 Task: Find a guest house in Bail Hongal, India for 7 guests from 10th to 15th July, with a price range of ₹10,000 to ₹15,000, 4 bedrooms, 7 beds, 4 bathrooms, and amenities including Wifi, Free parking, Gym, and Breakfast.
Action: Mouse moved to (413, 101)
Screenshot: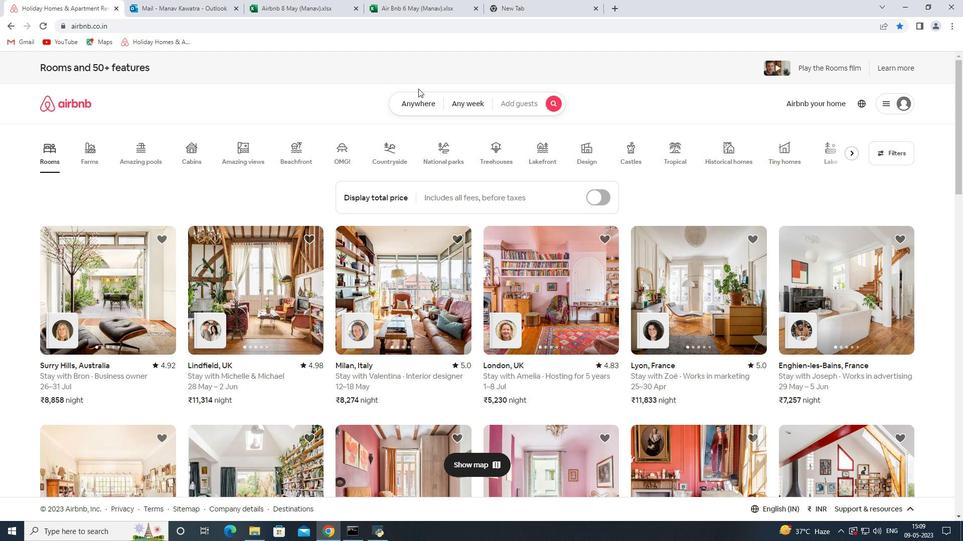 
Action: Mouse pressed left at (413, 101)
Screenshot: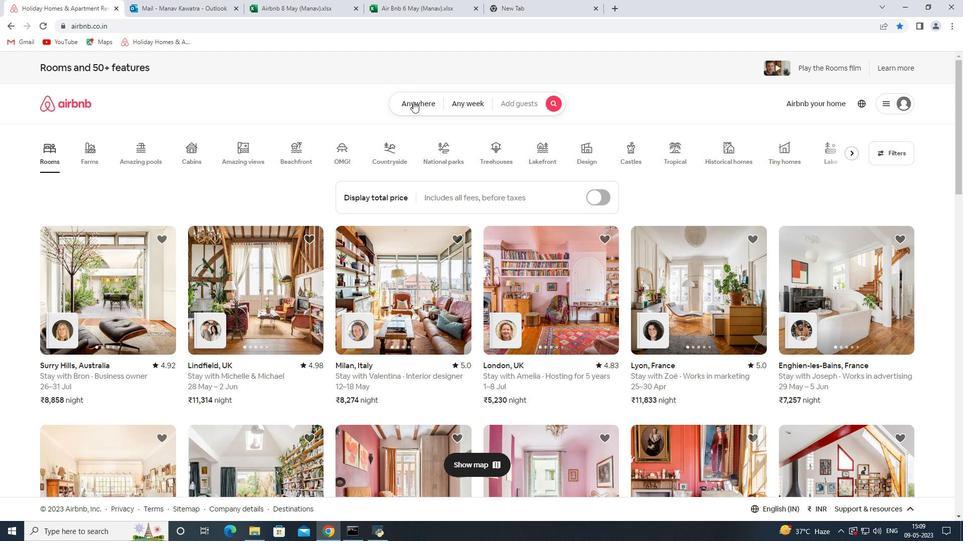 
Action: Mouse moved to (358, 146)
Screenshot: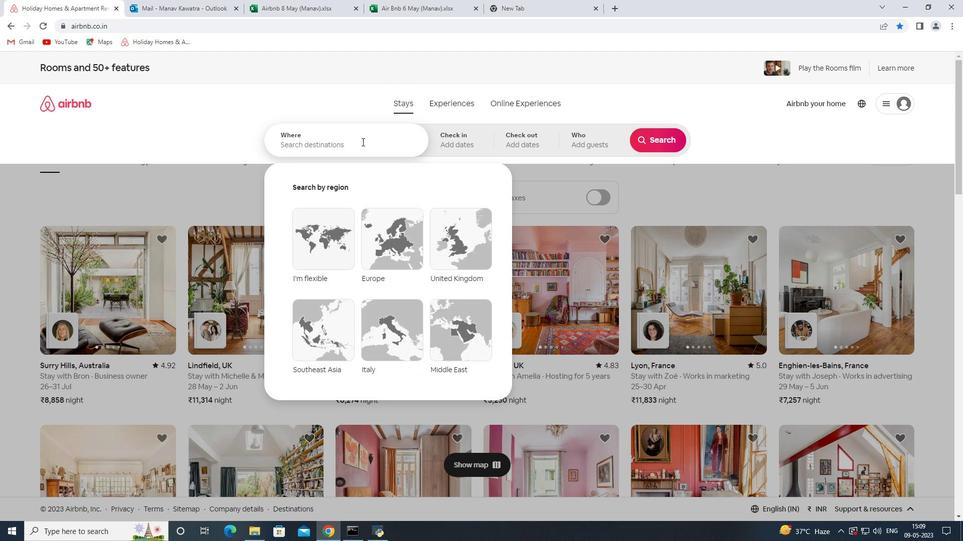 
Action: Mouse pressed left at (358, 146)
Screenshot: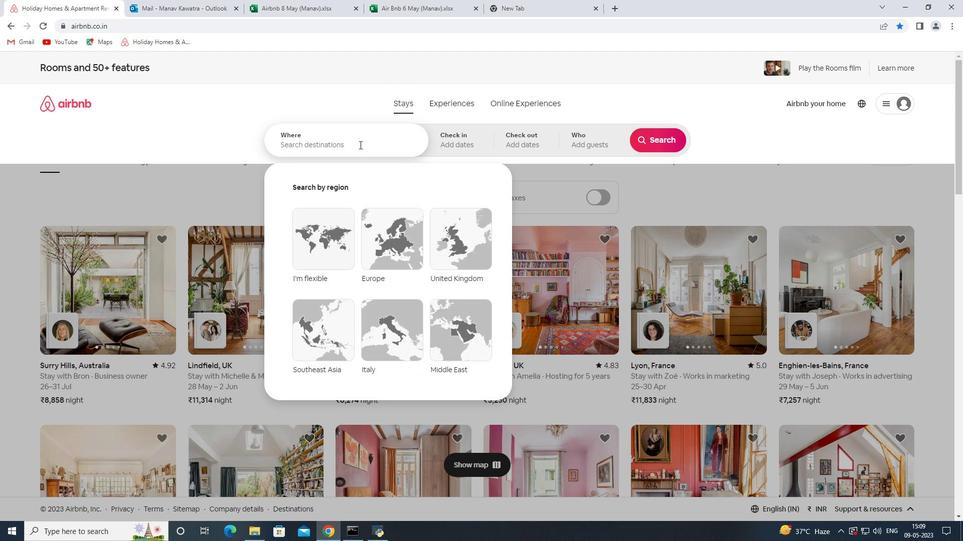 
Action: Mouse moved to (359, 147)
Screenshot: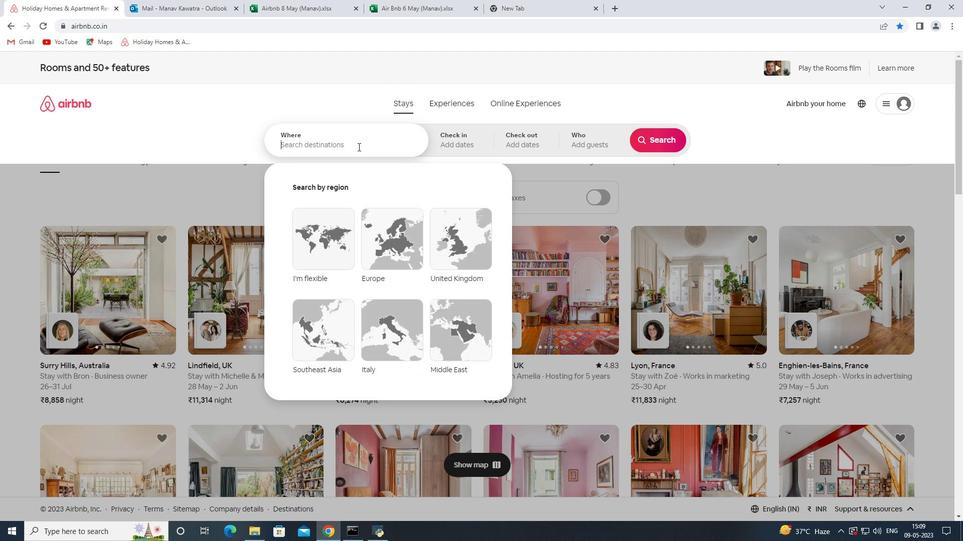 
Action: Key pressed <Key.shift><Key.shift><Key.shift><Key.shift><Key.shift><Key.shift><Key.shift><Key.shift><Key.shift><Key.shift><Key.shift><Key.shift>Bail<Key.space><Key.shift>Hongal<Key.space><Key.shift>India<Key.space><Key.enter>
Screenshot: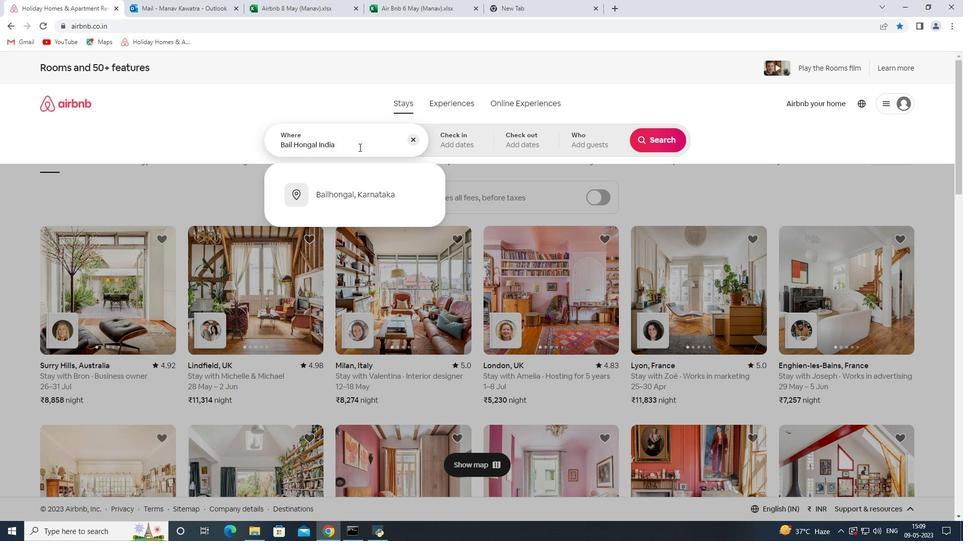 
Action: Mouse moved to (645, 220)
Screenshot: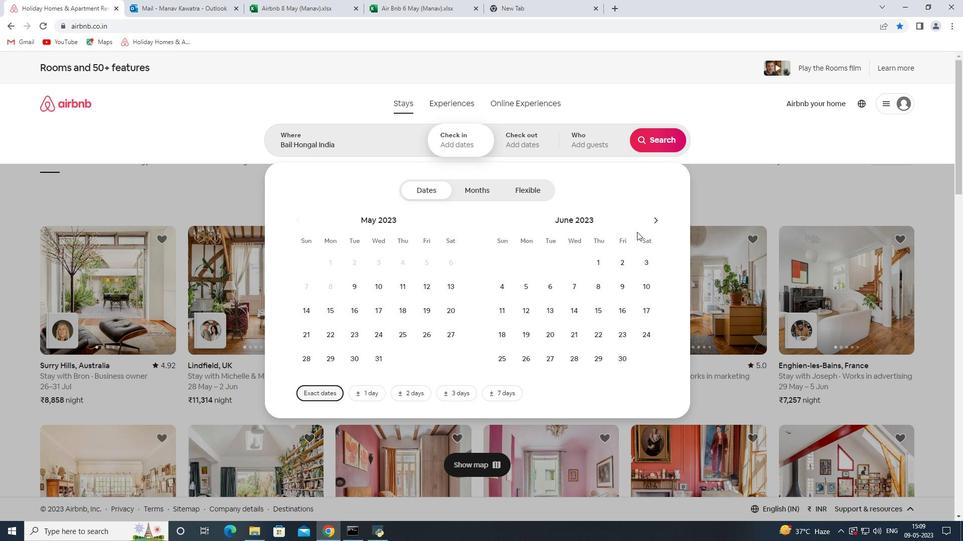 
Action: Mouse pressed left at (645, 220)
Screenshot: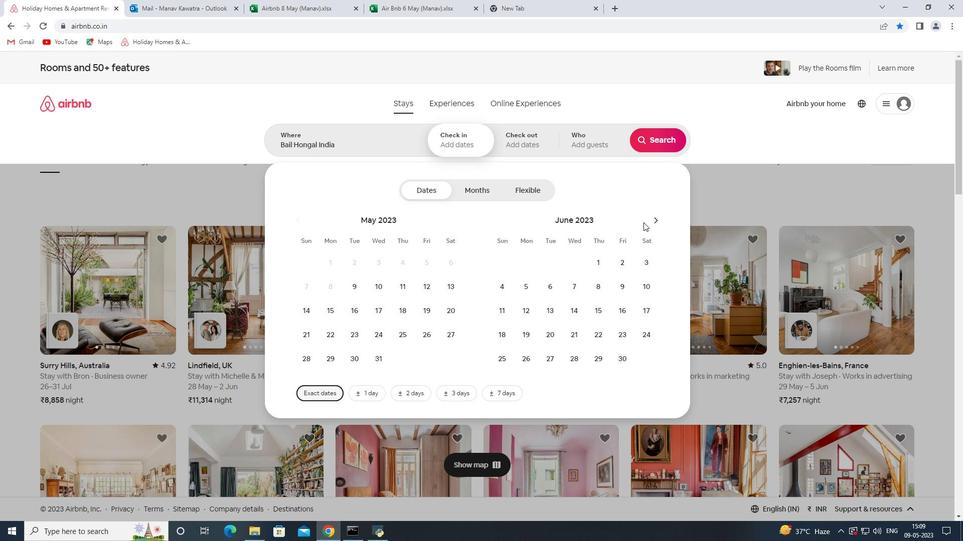 
Action: Mouse moved to (646, 220)
Screenshot: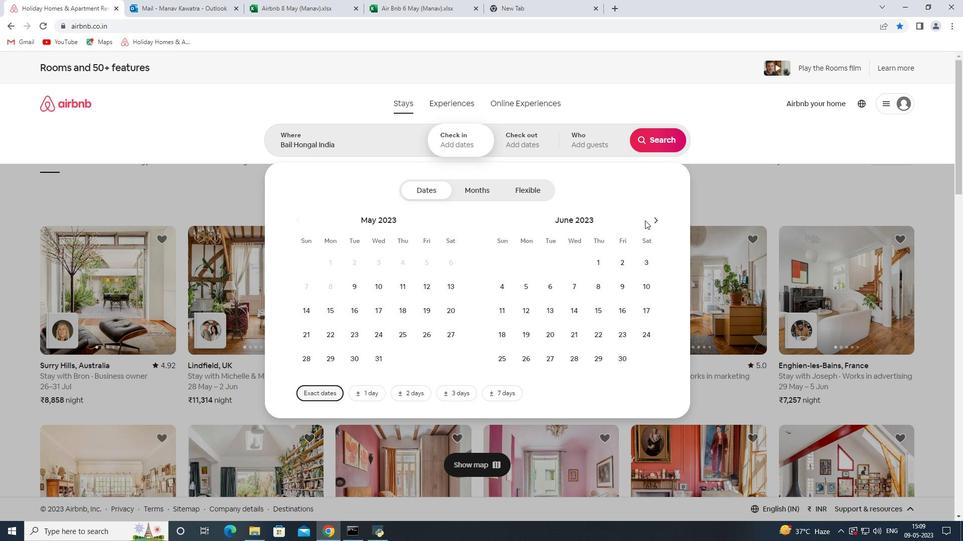 
Action: Mouse pressed left at (646, 220)
Screenshot: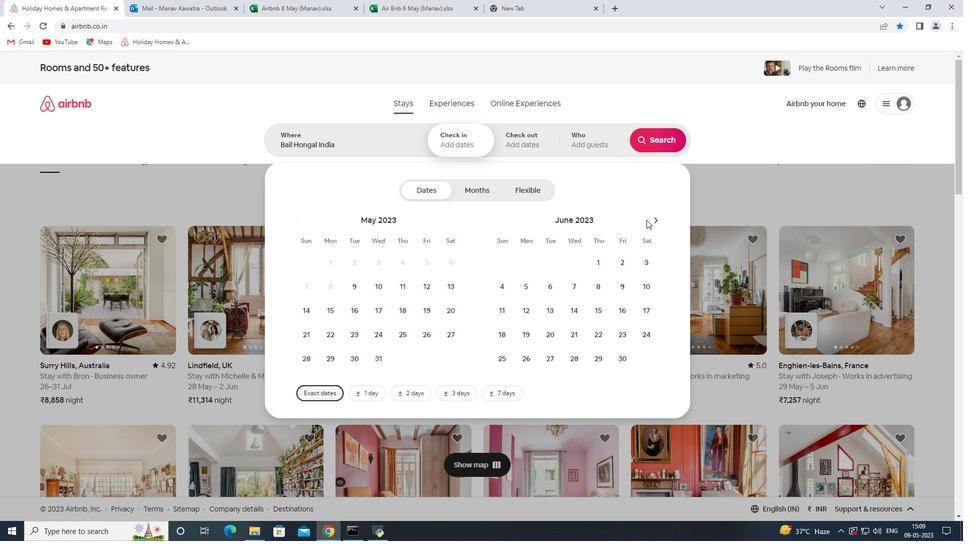 
Action: Mouse moved to (656, 219)
Screenshot: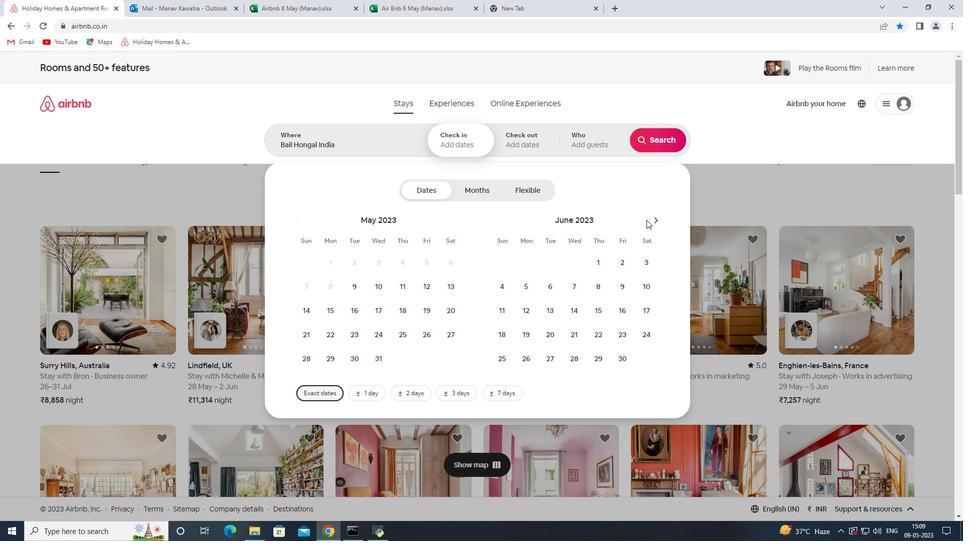 
Action: Mouse pressed left at (656, 219)
Screenshot: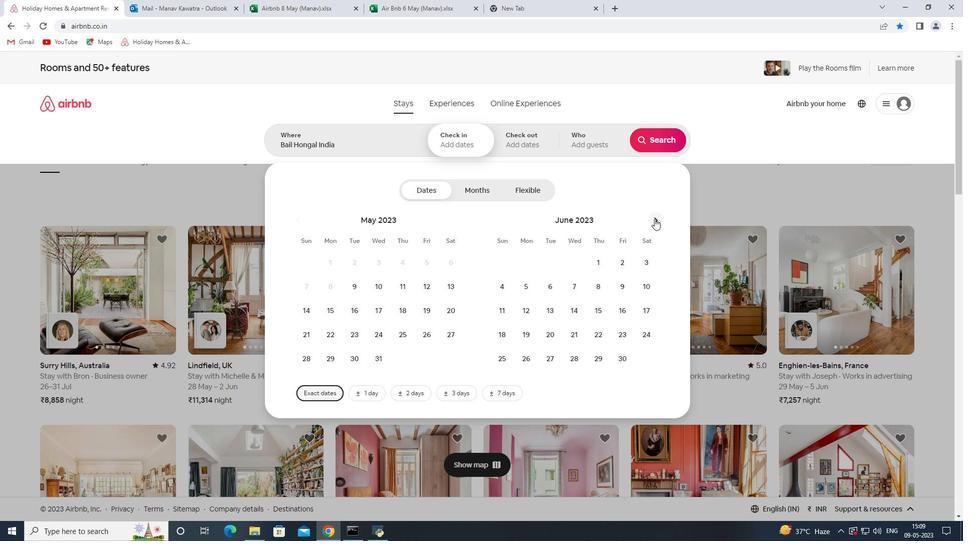 
Action: Mouse moved to (525, 312)
Screenshot: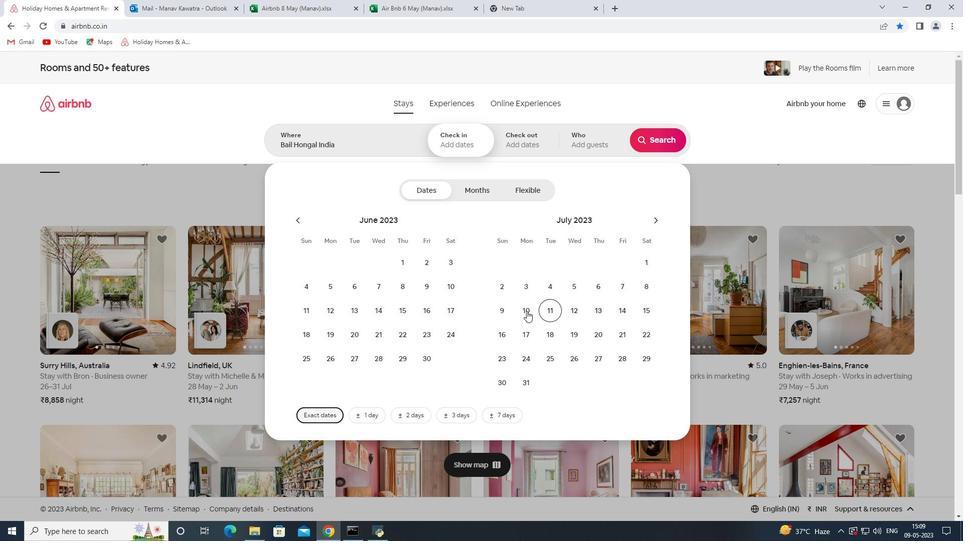 
Action: Mouse pressed left at (525, 312)
Screenshot: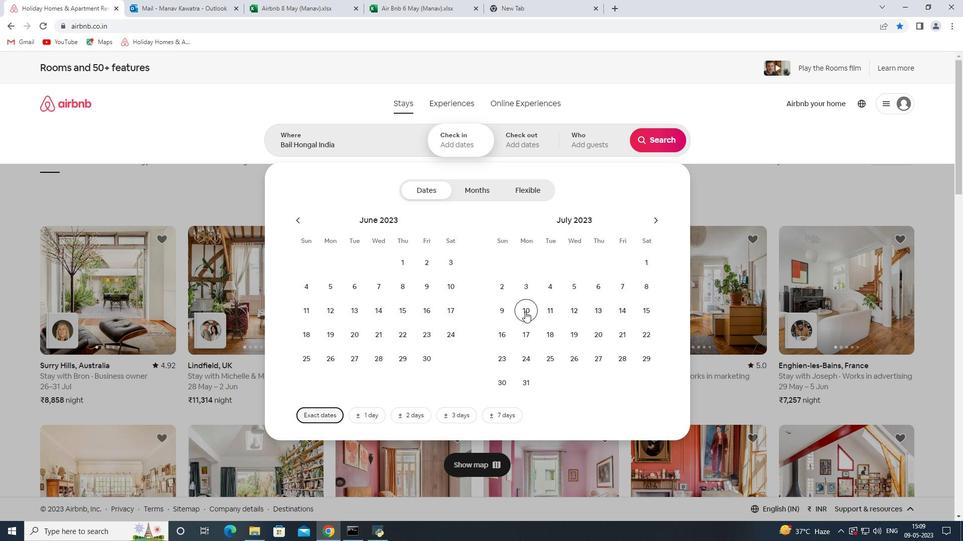
Action: Mouse moved to (645, 310)
Screenshot: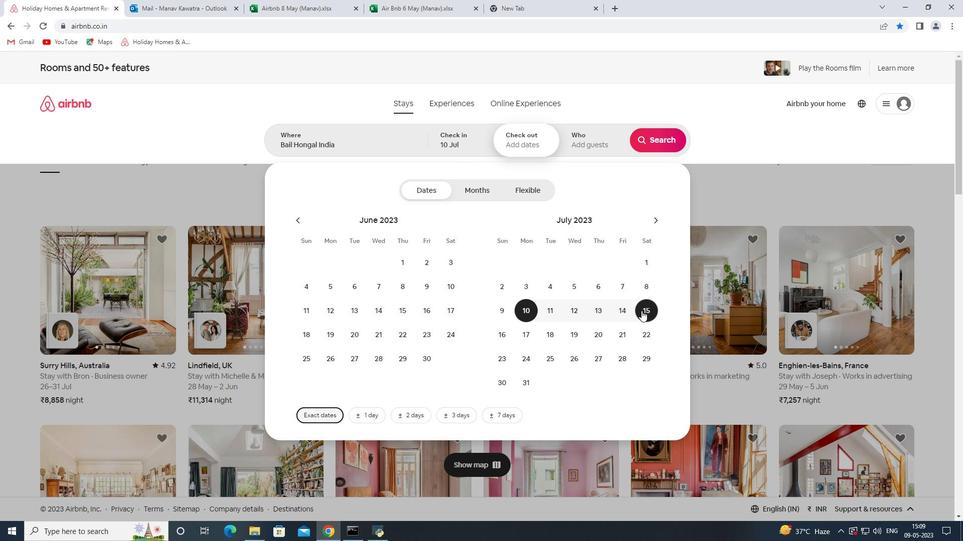 
Action: Mouse pressed left at (645, 310)
Screenshot: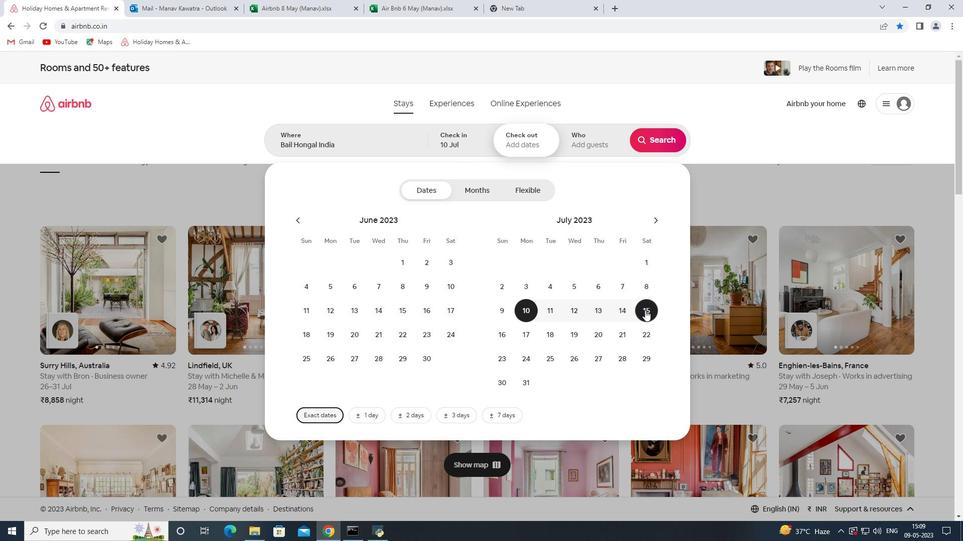 
Action: Mouse moved to (593, 151)
Screenshot: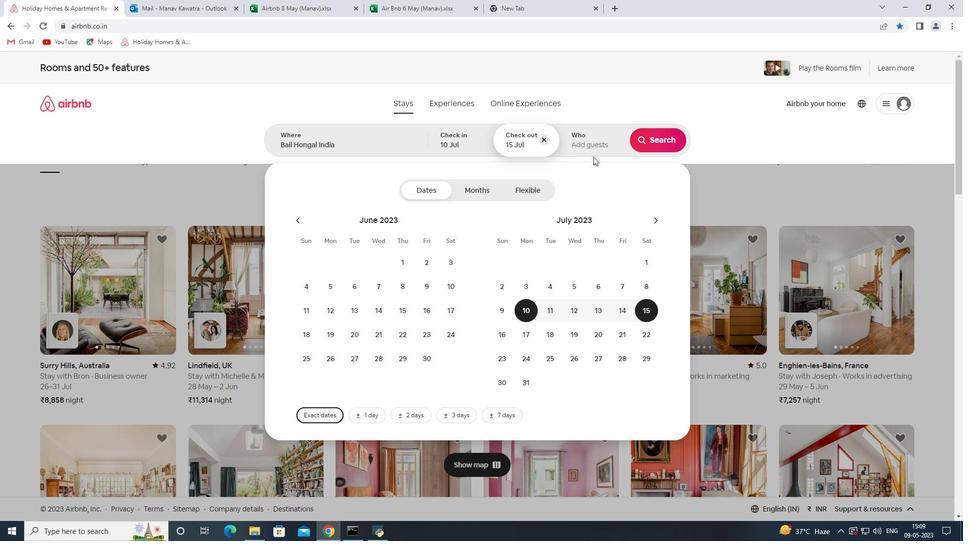 
Action: Mouse pressed left at (593, 151)
Screenshot: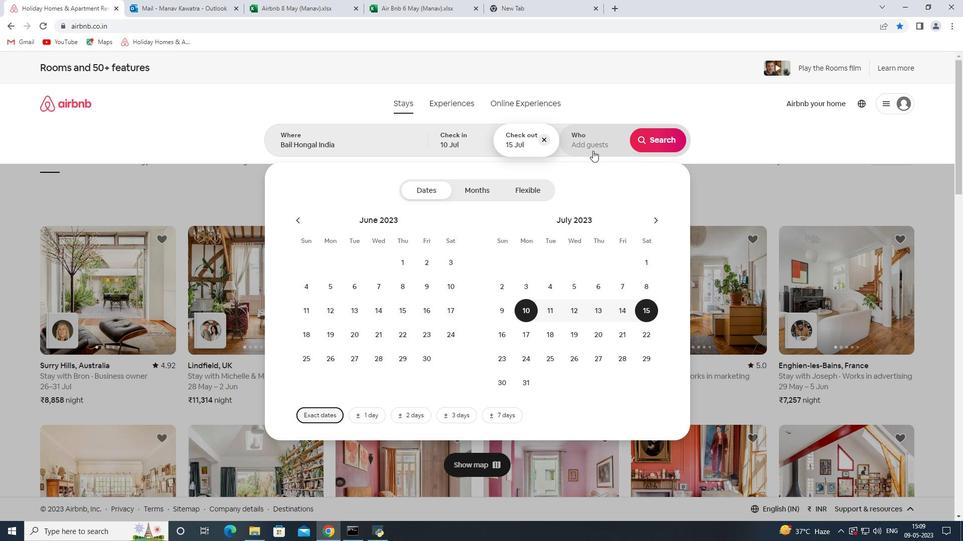
Action: Mouse moved to (663, 194)
Screenshot: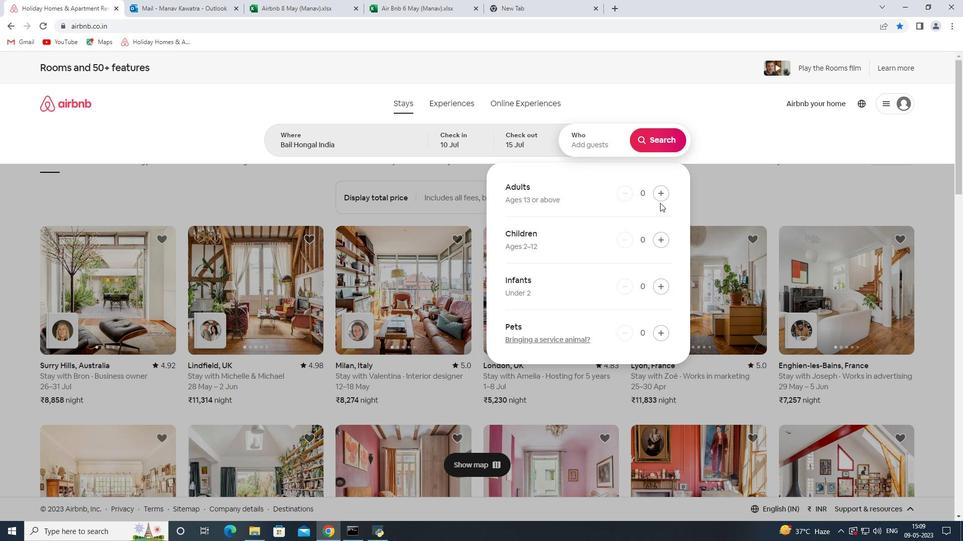 
Action: Mouse pressed left at (663, 194)
Screenshot: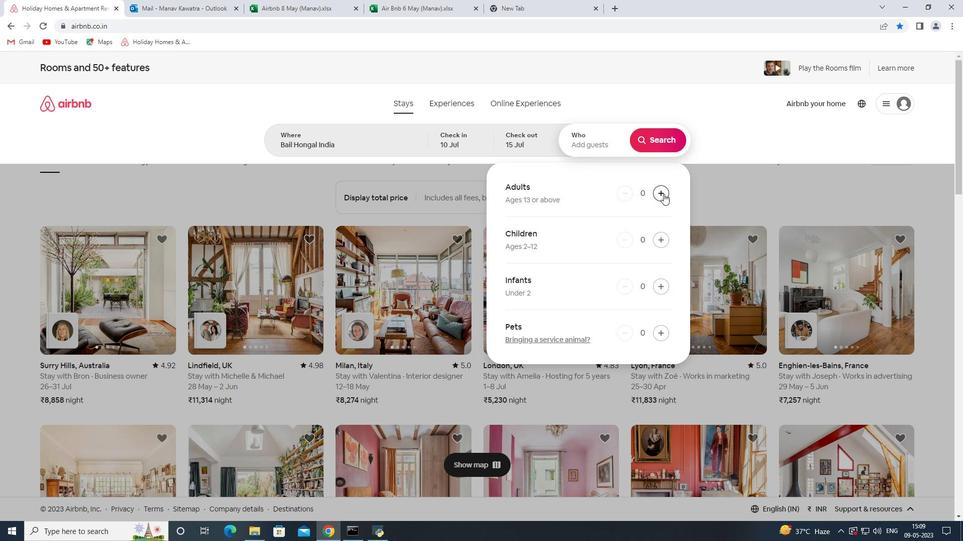 
Action: Mouse moved to (663, 192)
Screenshot: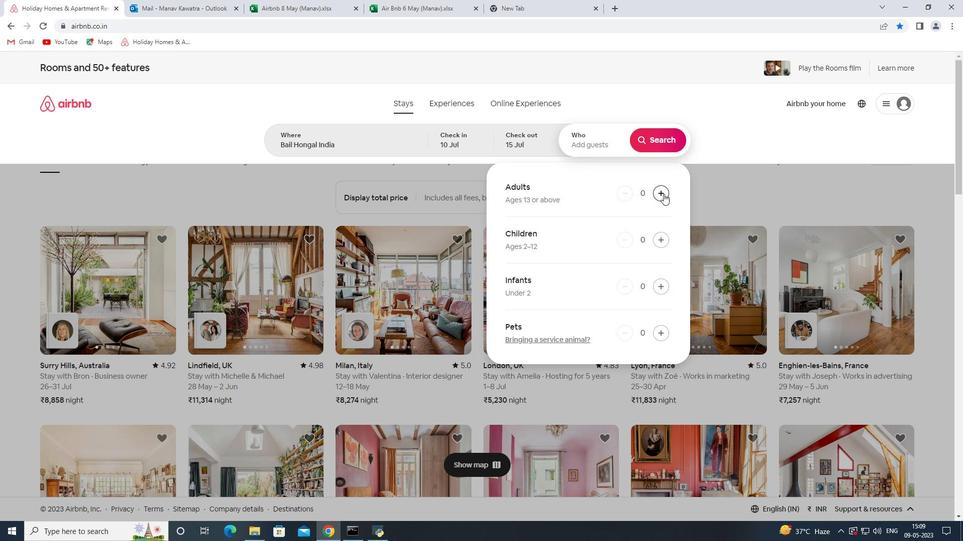 
Action: Mouse pressed left at (663, 192)
Screenshot: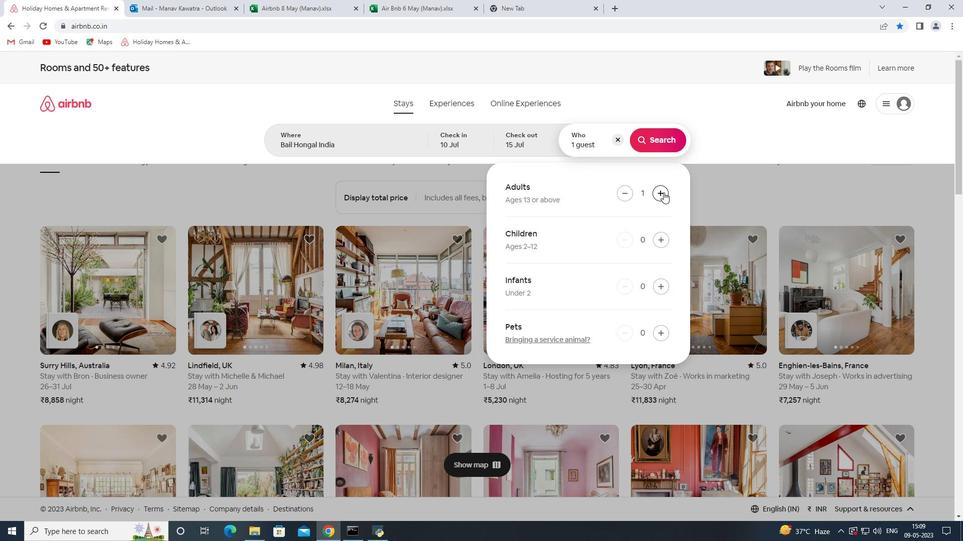 
Action: Mouse pressed left at (663, 192)
Screenshot: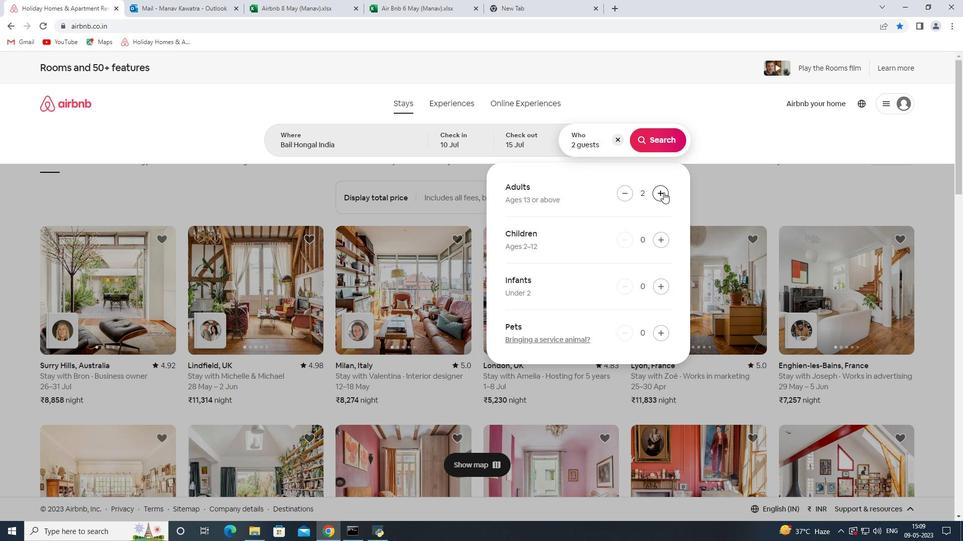 
Action: Mouse pressed left at (663, 192)
Screenshot: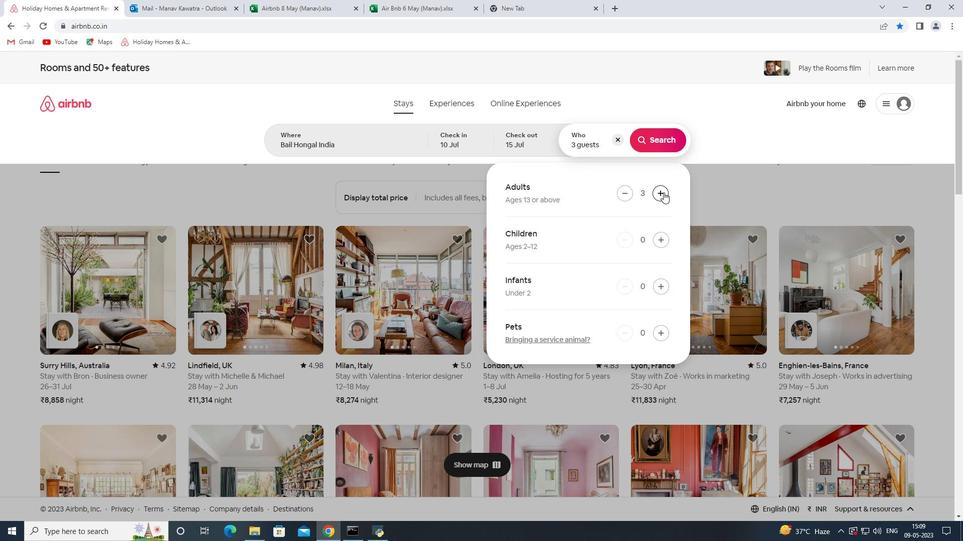 
Action: Mouse pressed left at (663, 192)
Screenshot: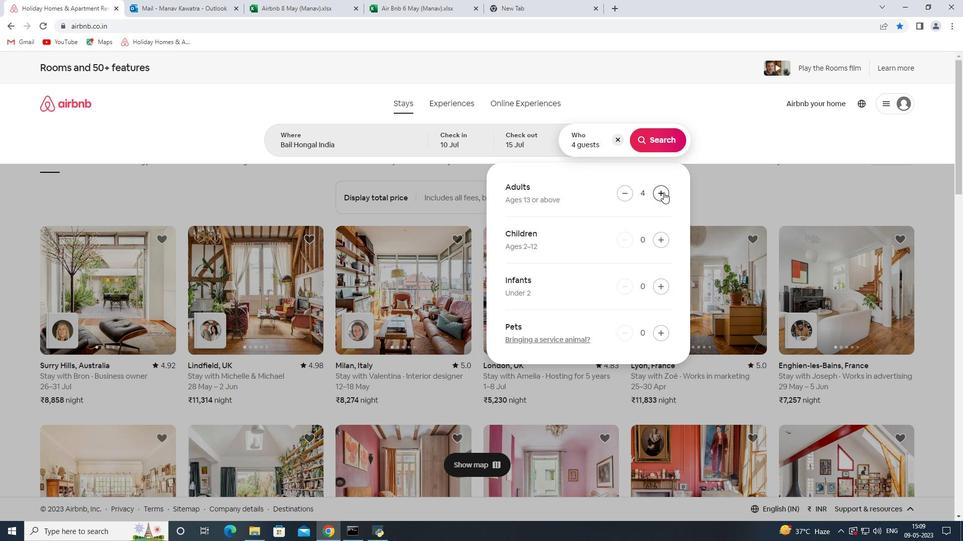 
Action: Mouse pressed left at (663, 192)
Screenshot: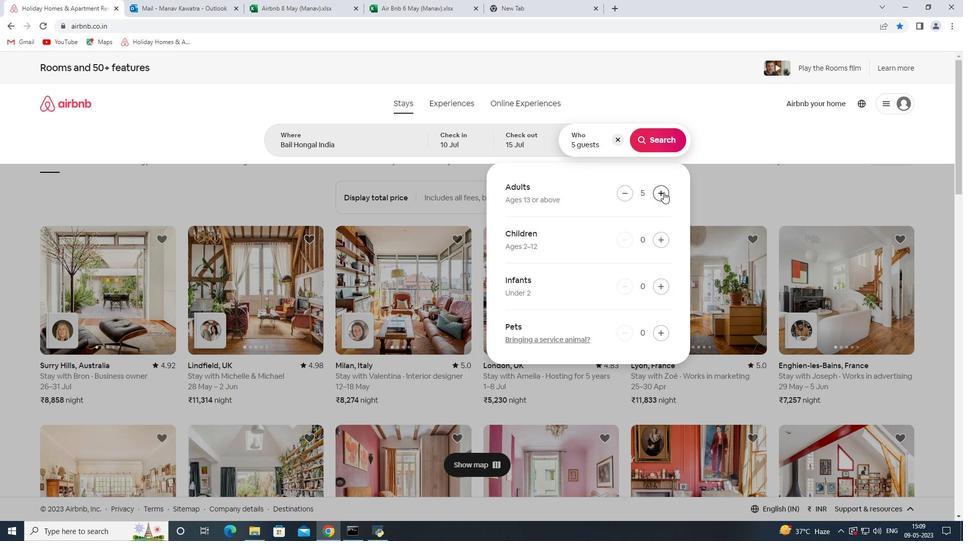 
Action: Mouse pressed left at (663, 192)
Screenshot: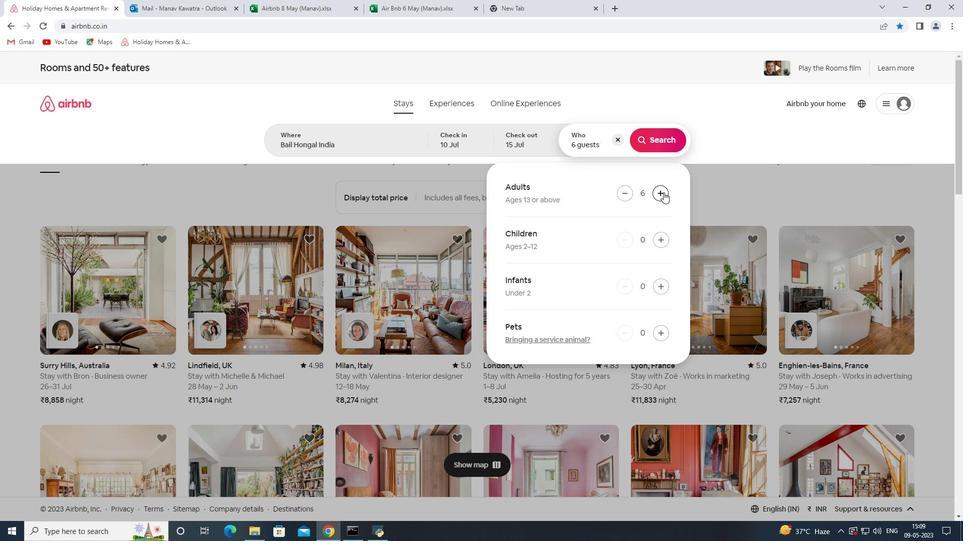 
Action: Mouse moved to (666, 145)
Screenshot: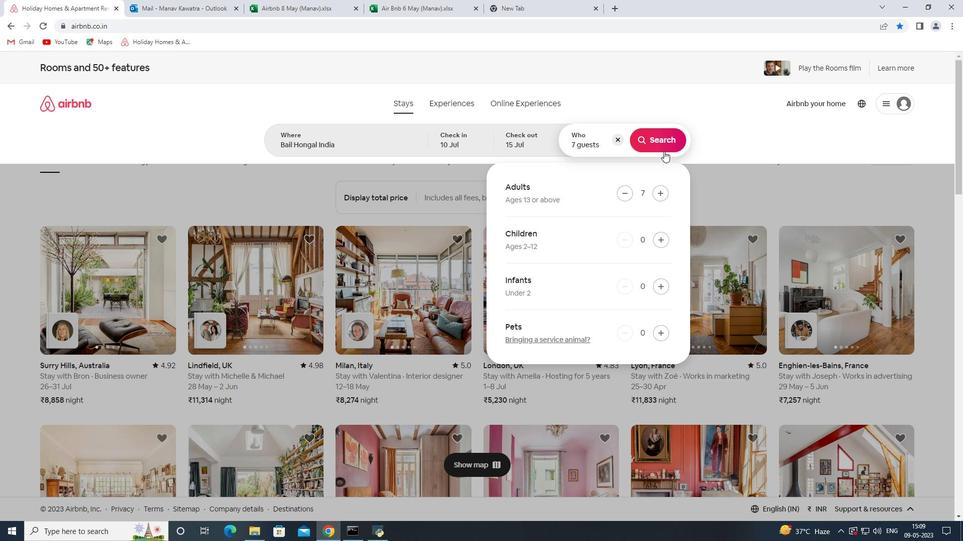 
Action: Mouse pressed left at (666, 145)
Screenshot: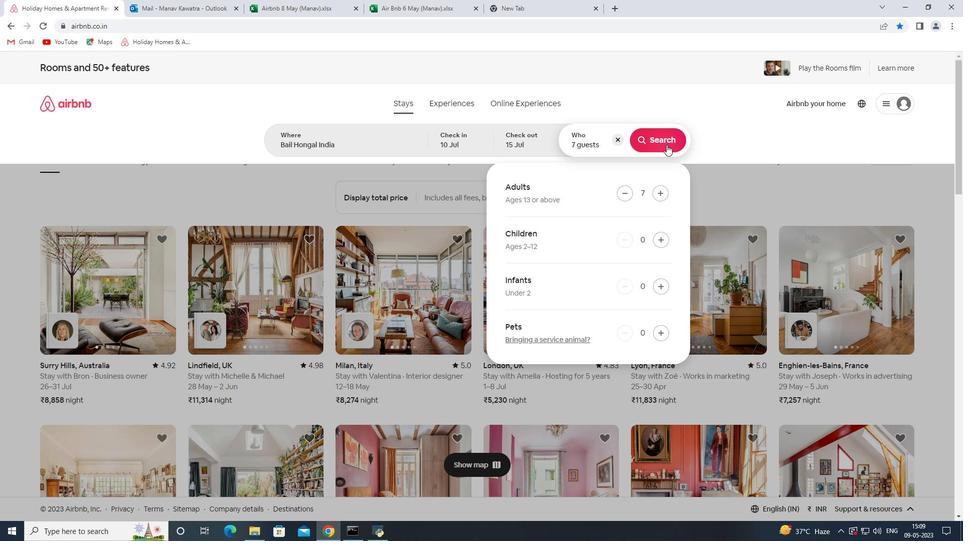 
Action: Mouse moved to (931, 109)
Screenshot: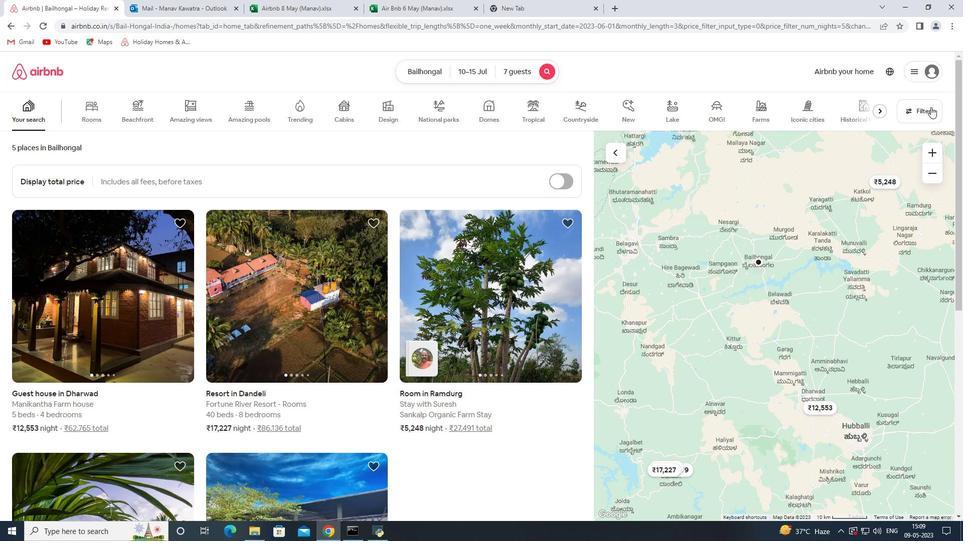 
Action: Mouse pressed left at (931, 109)
Screenshot: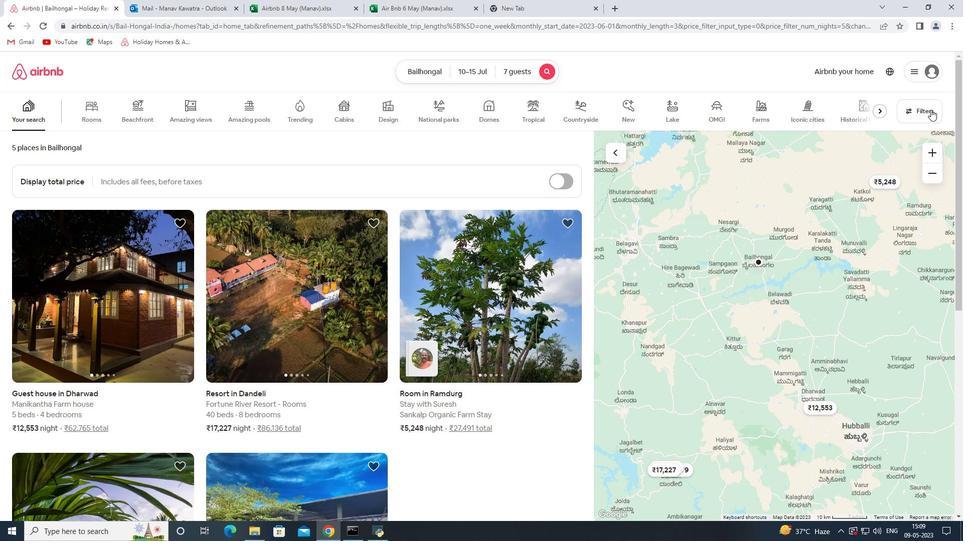 
Action: Mouse moved to (387, 357)
Screenshot: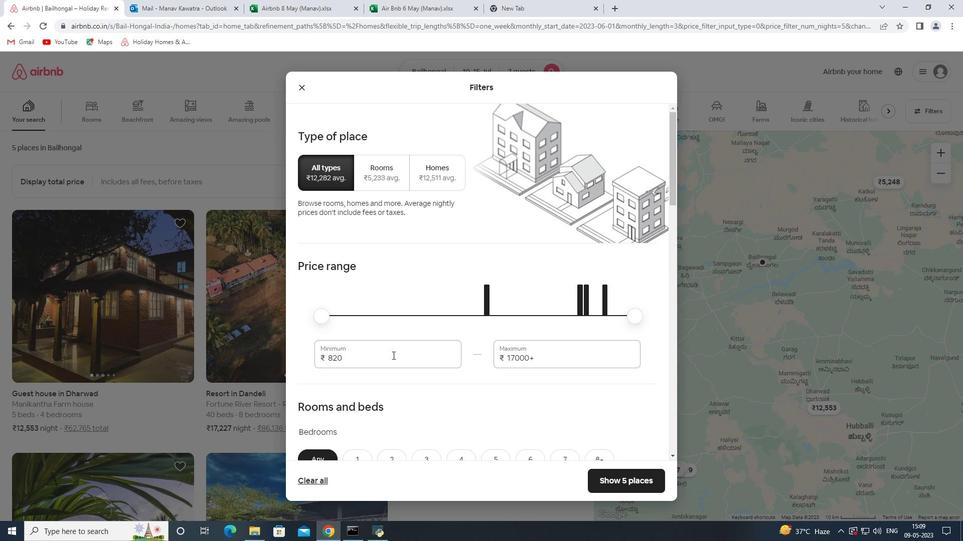 
Action: Mouse pressed left at (387, 357)
Screenshot: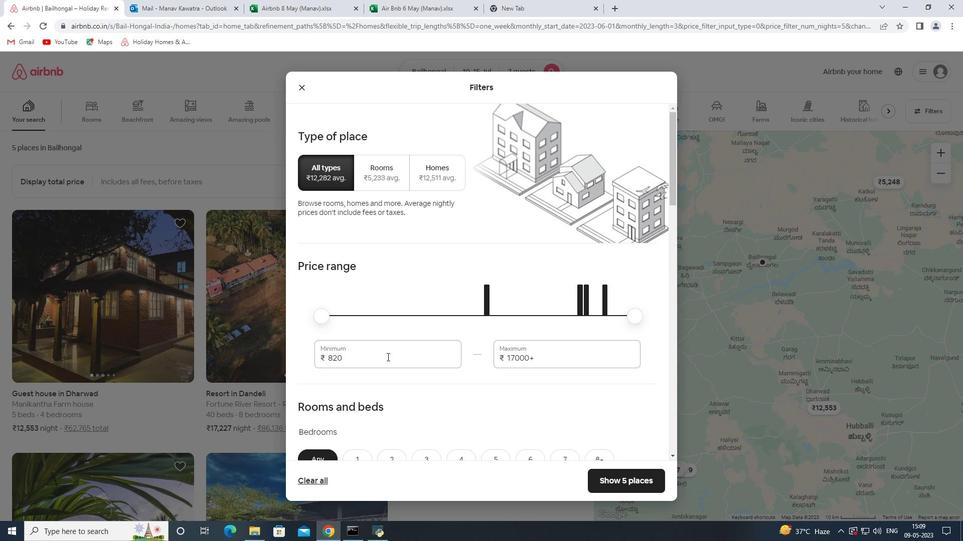 
Action: Mouse pressed left at (387, 357)
Screenshot: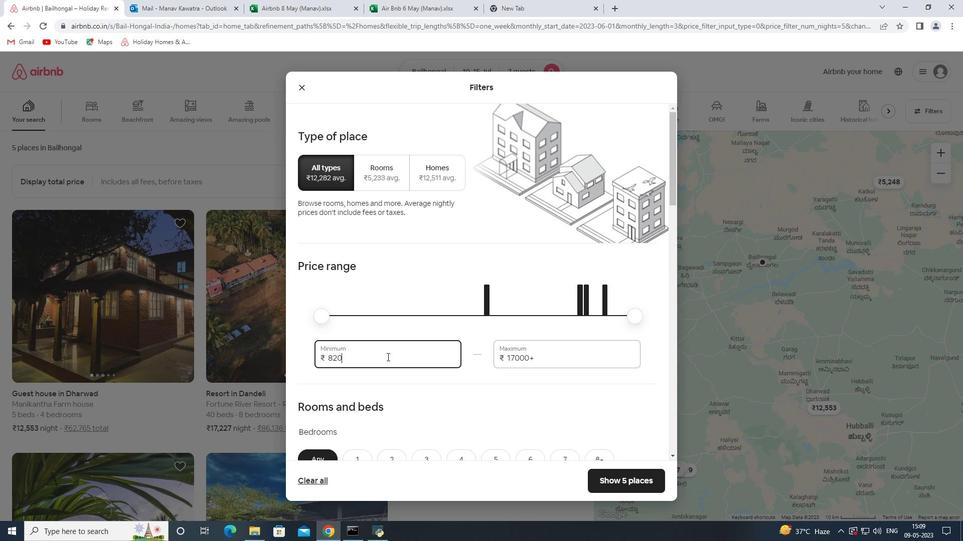 
Action: Key pressed 10000<Key.tab>15000
Screenshot: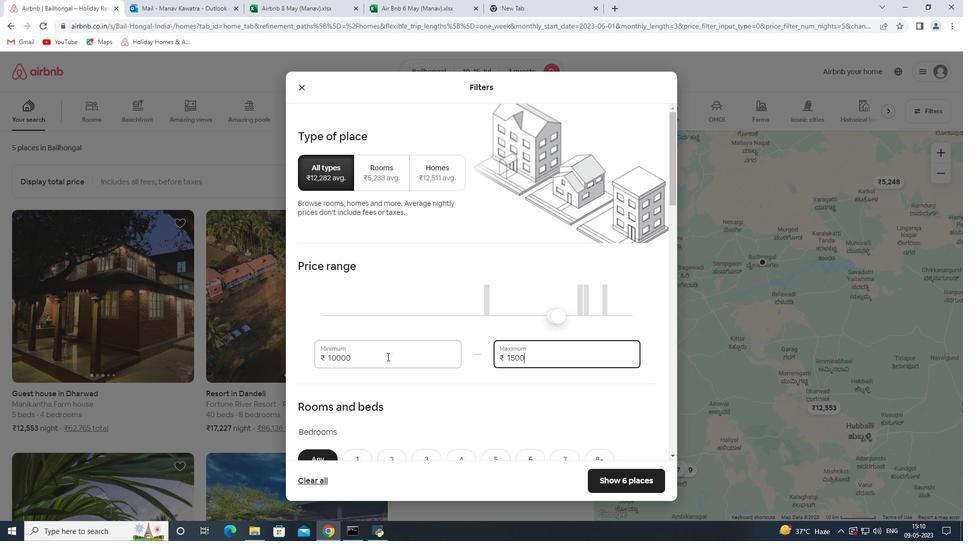 
Action: Mouse scrolled (387, 356) with delta (0, 0)
Screenshot: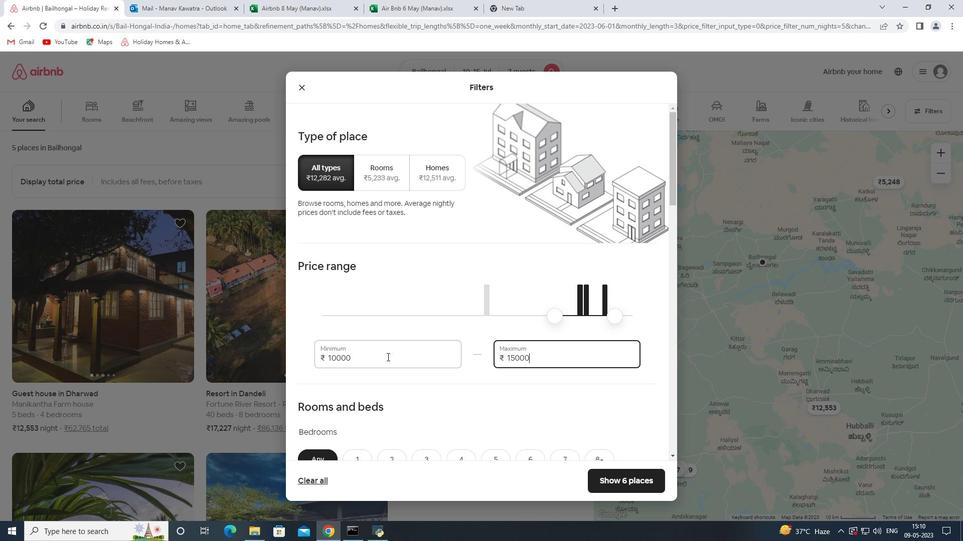 
Action: Mouse scrolled (387, 356) with delta (0, 0)
Screenshot: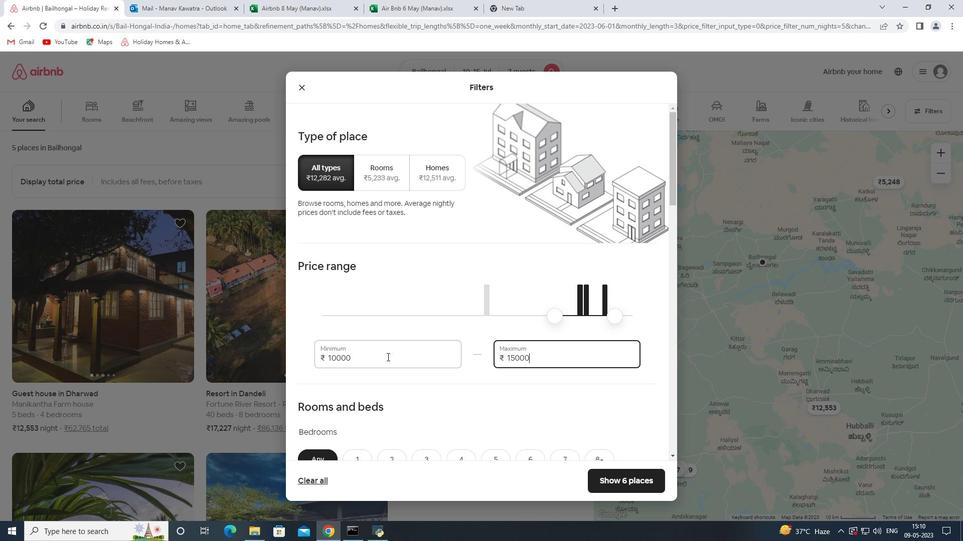 
Action: Mouse scrolled (387, 356) with delta (0, 0)
Screenshot: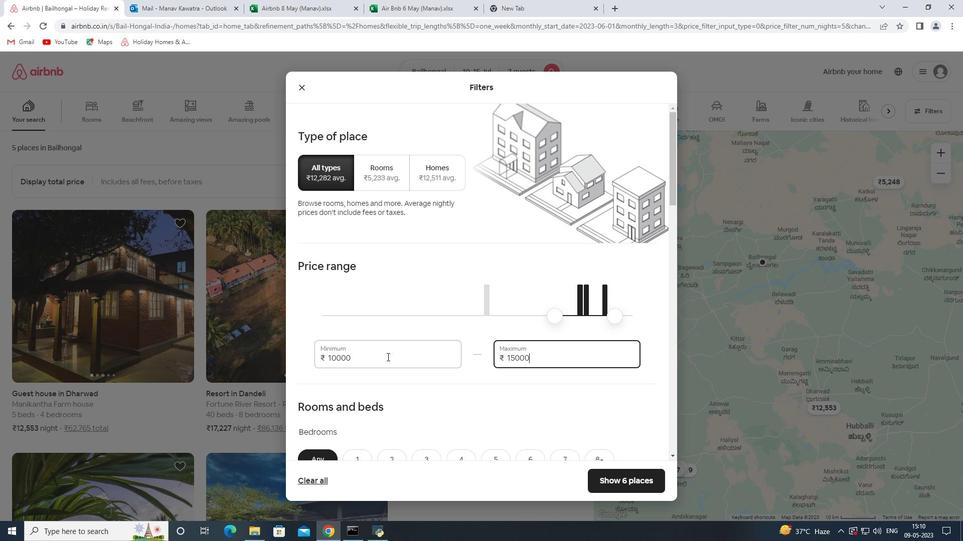 
Action: Mouse moved to (446, 251)
Screenshot: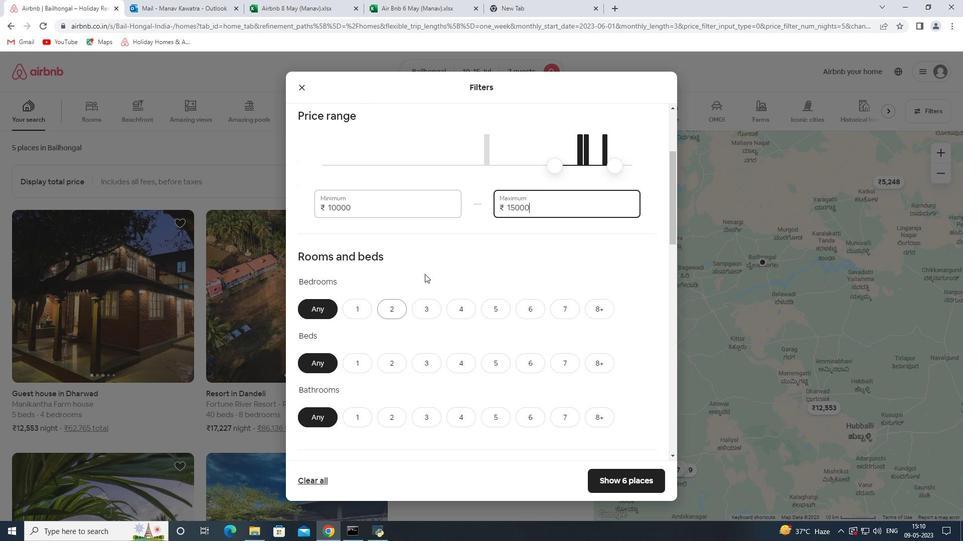 
Action: Mouse scrolled (446, 251) with delta (0, 0)
Screenshot: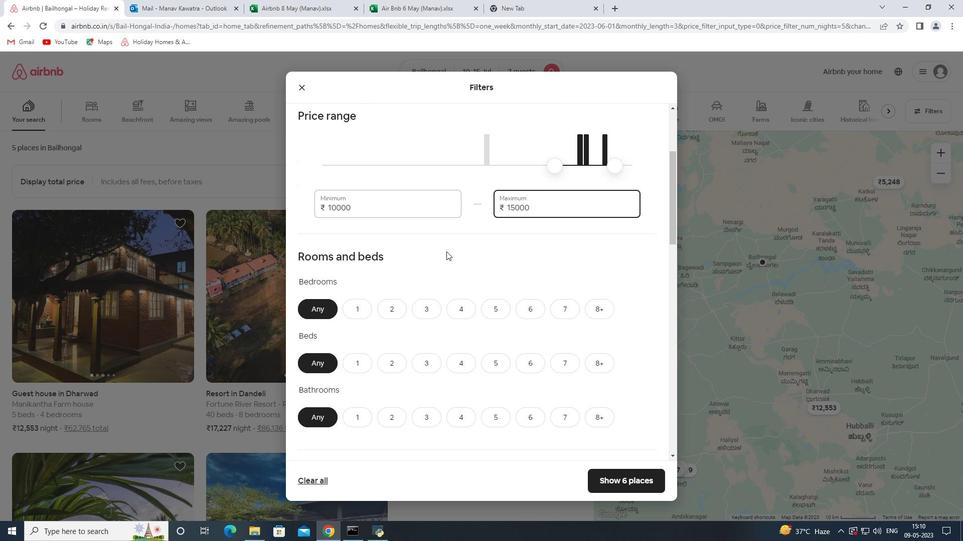 
Action: Mouse scrolled (446, 251) with delta (0, 0)
Screenshot: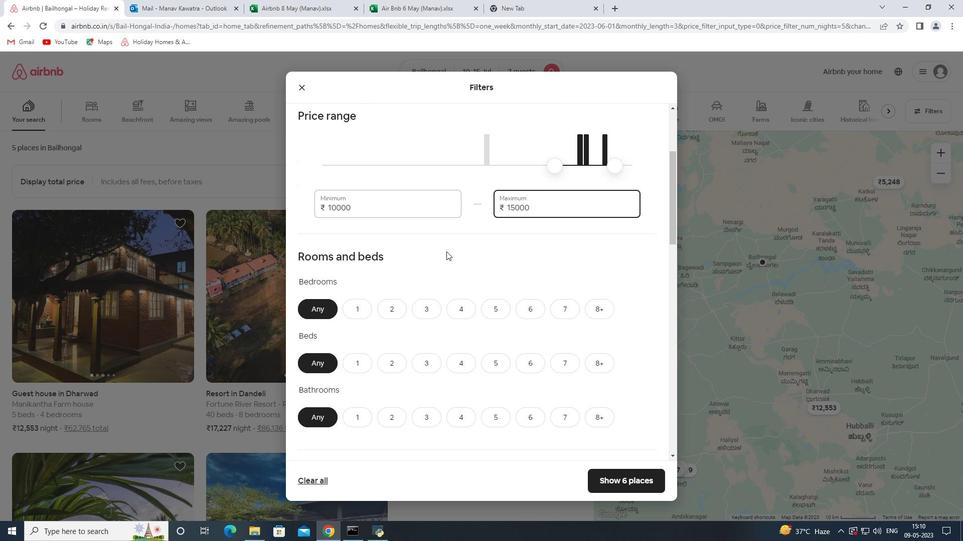 
Action: Mouse moved to (467, 207)
Screenshot: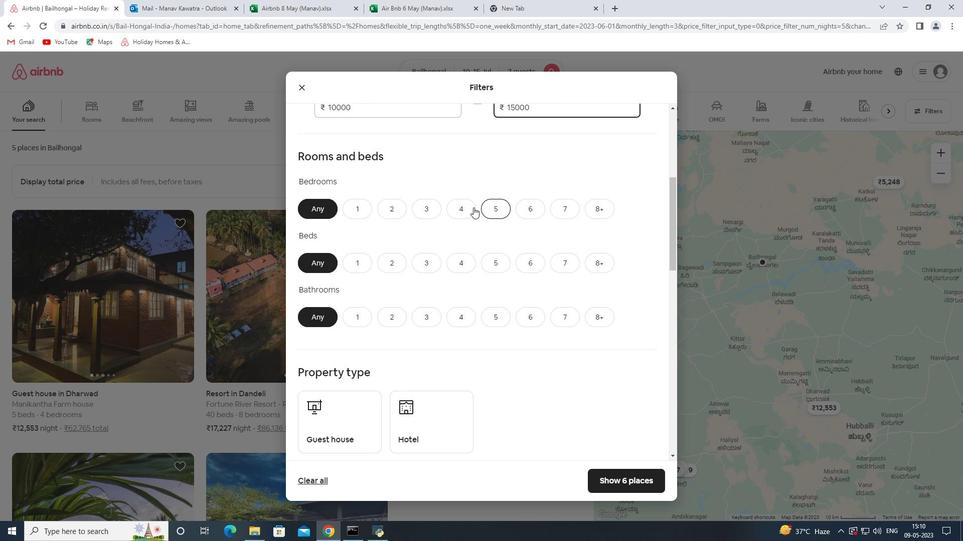 
Action: Mouse pressed left at (467, 207)
Screenshot: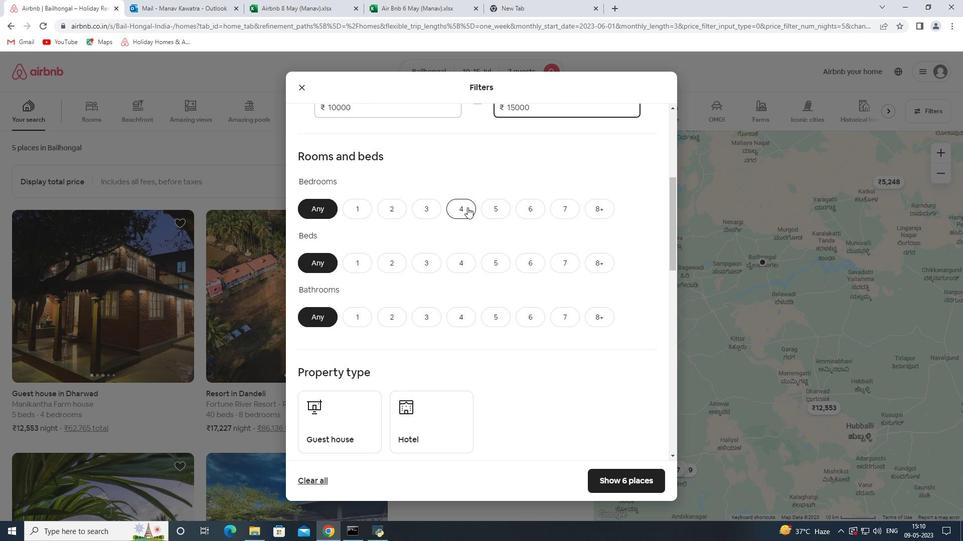 
Action: Mouse moved to (571, 262)
Screenshot: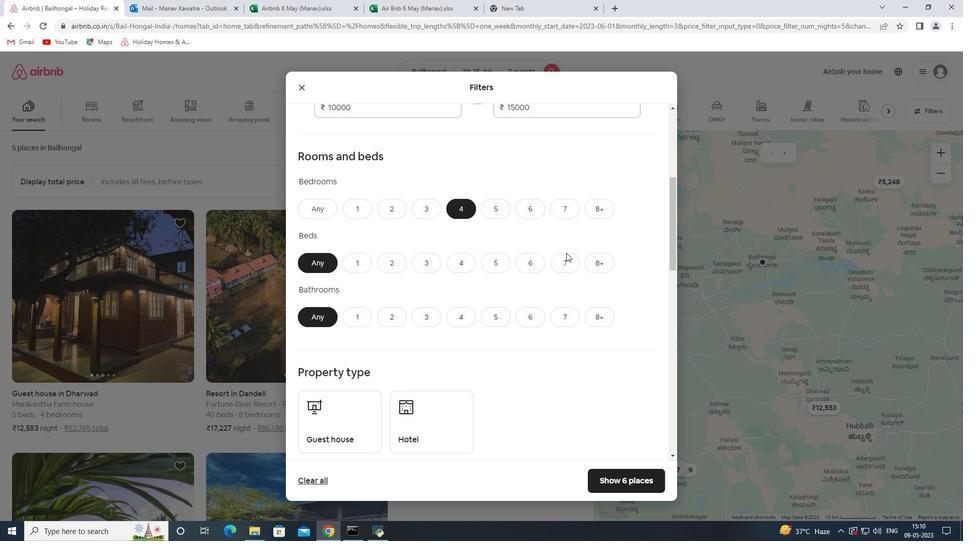 
Action: Mouse pressed left at (571, 262)
Screenshot: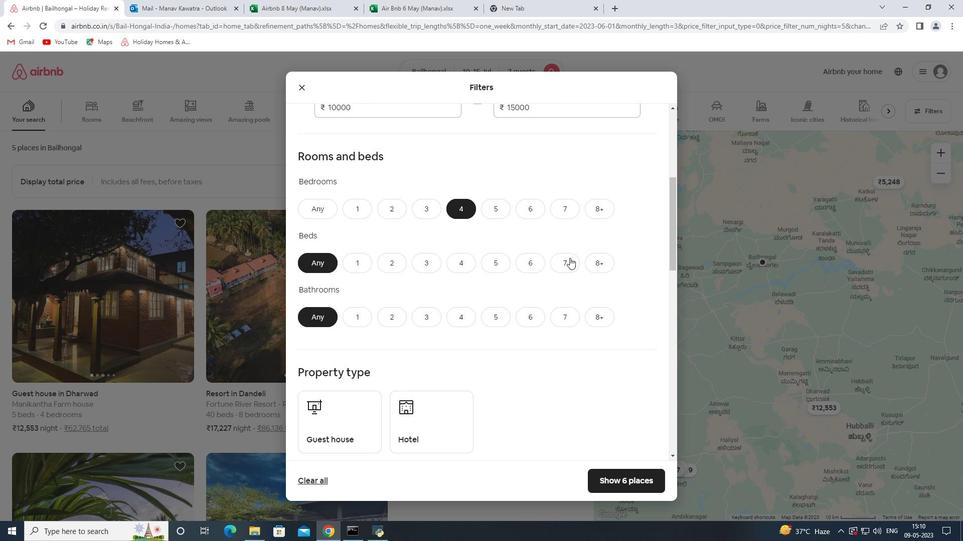 
Action: Mouse moved to (460, 322)
Screenshot: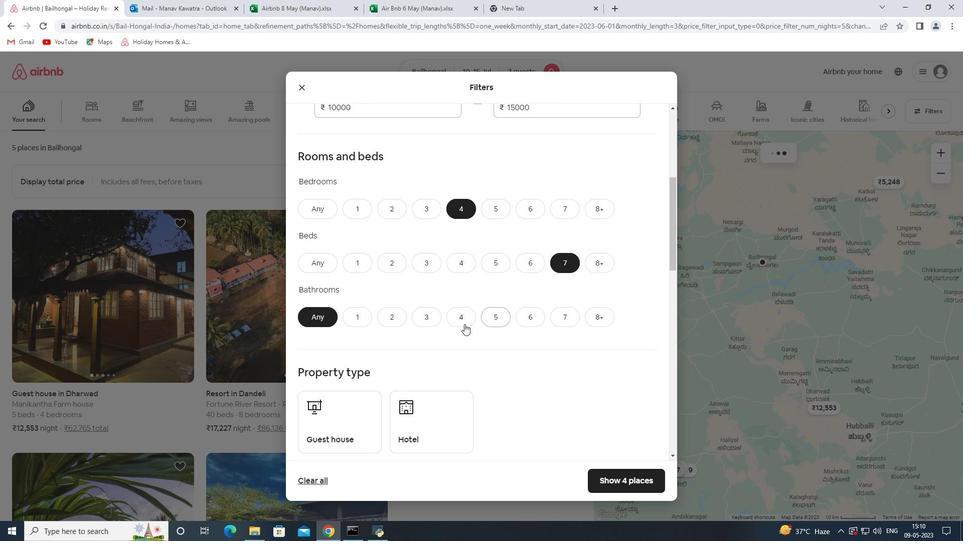 
Action: Mouse pressed left at (460, 322)
Screenshot: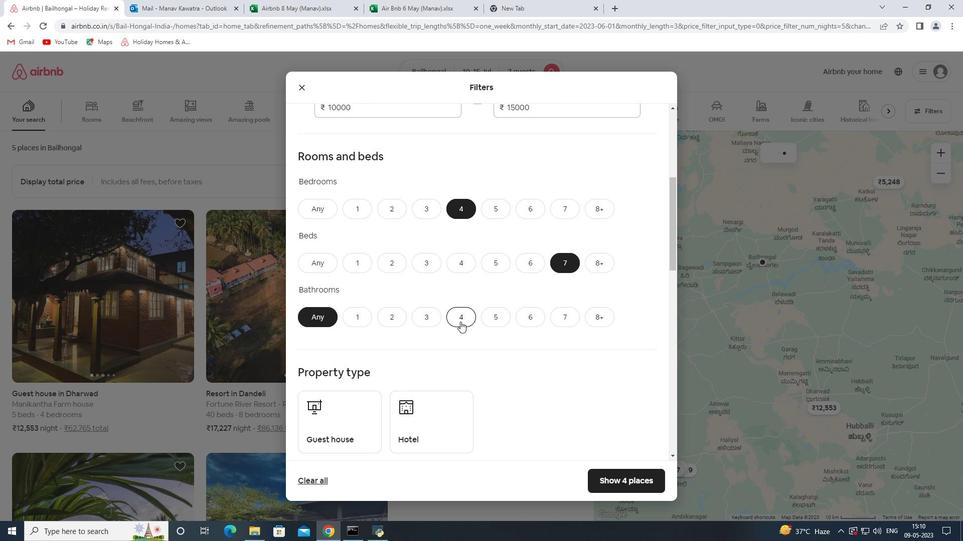 
Action: Mouse moved to (467, 309)
Screenshot: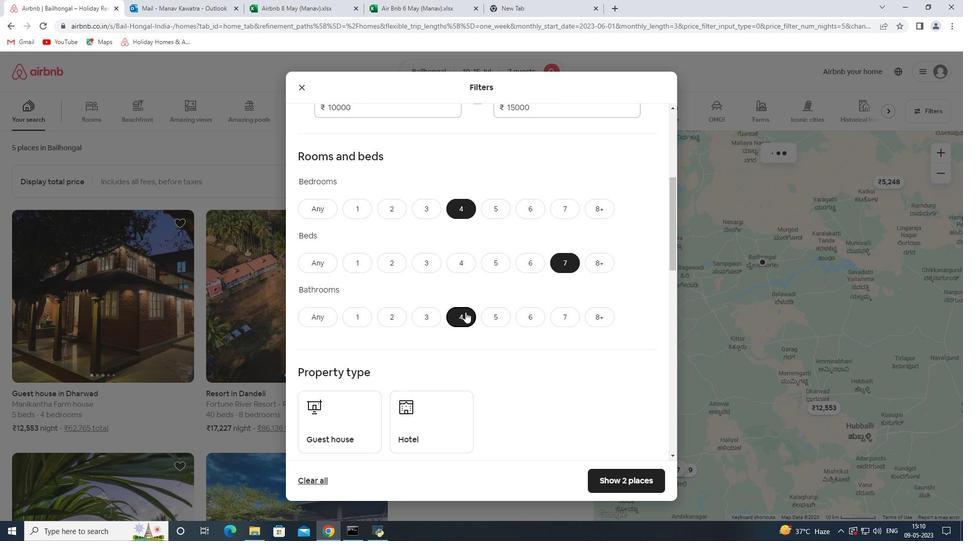 
Action: Mouse scrolled (467, 308) with delta (0, 0)
Screenshot: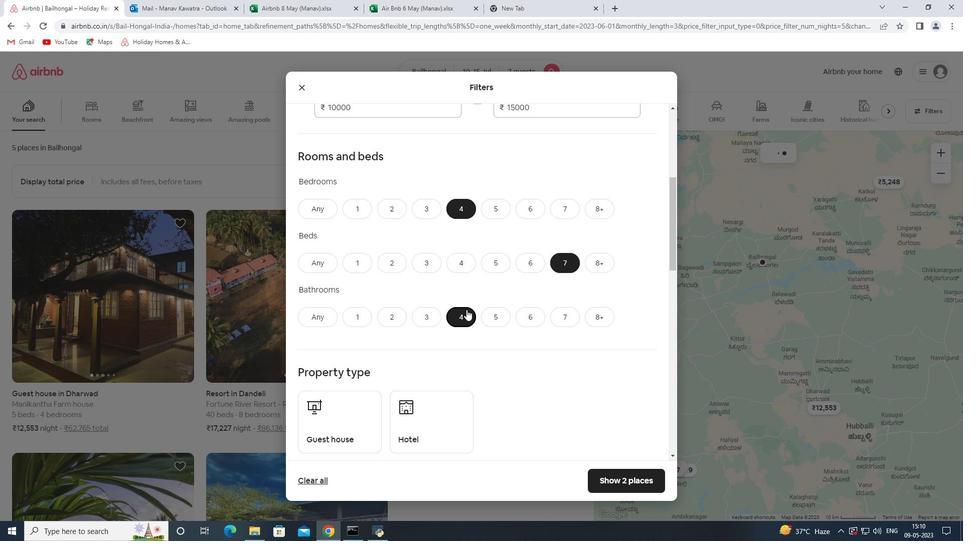 
Action: Mouse scrolled (467, 308) with delta (0, 0)
Screenshot: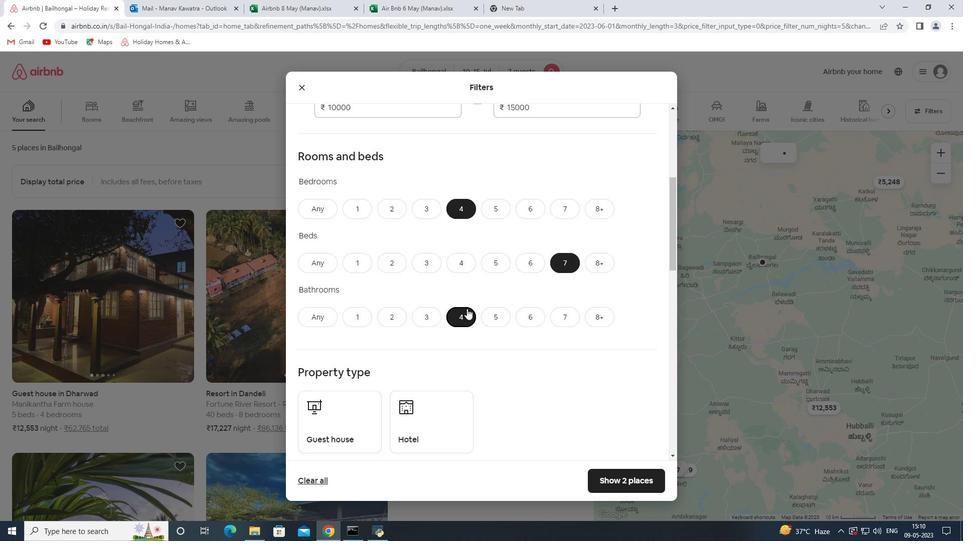 
Action: Mouse moved to (362, 327)
Screenshot: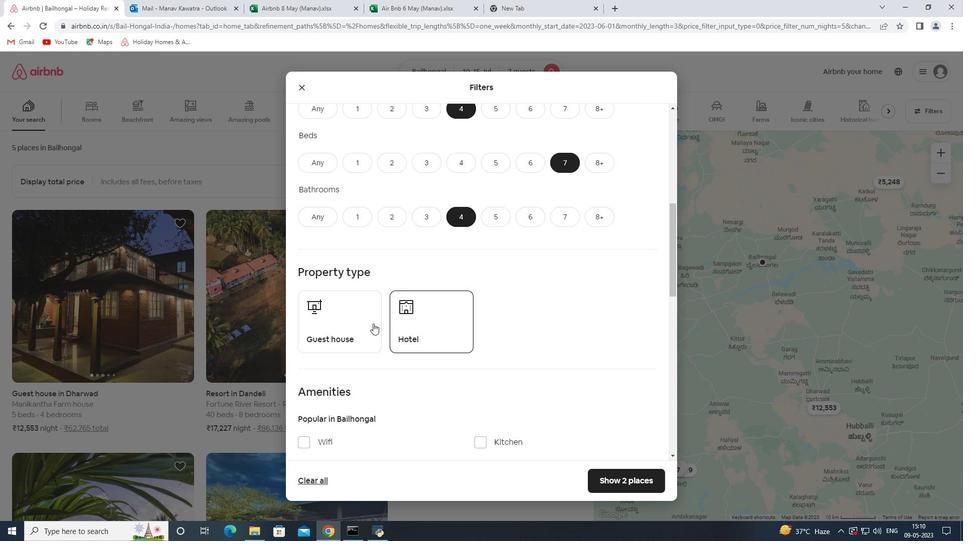 
Action: Mouse pressed left at (362, 327)
Screenshot: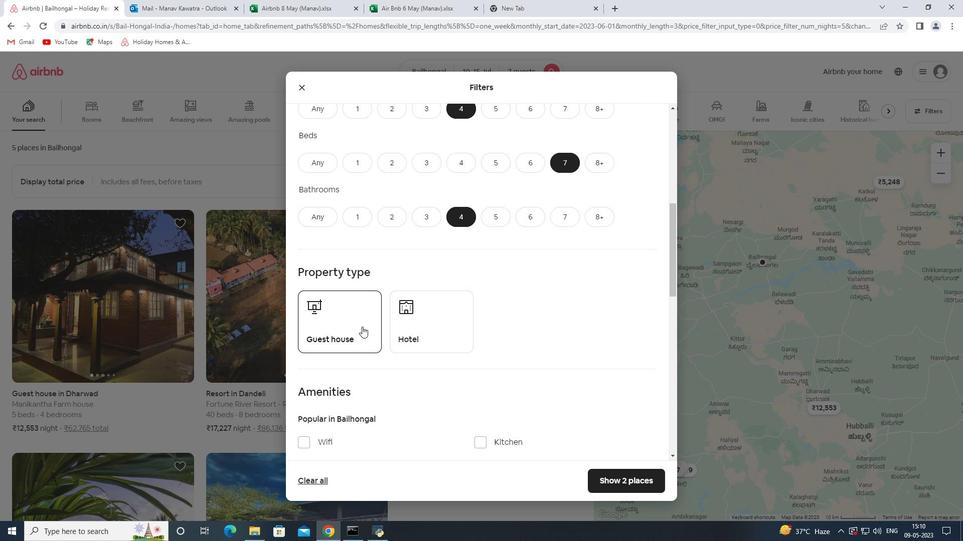 
Action: Mouse moved to (457, 297)
Screenshot: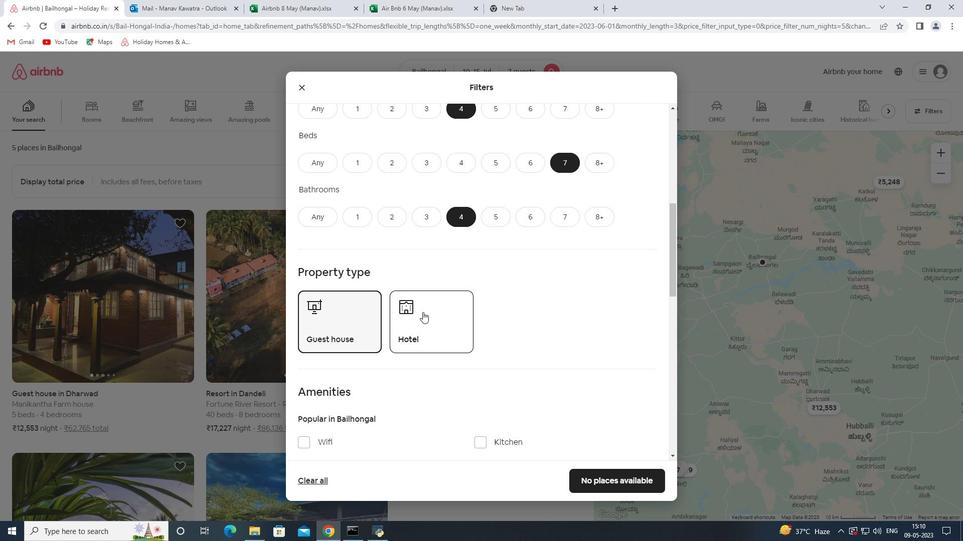 
Action: Mouse scrolled (457, 296) with delta (0, 0)
Screenshot: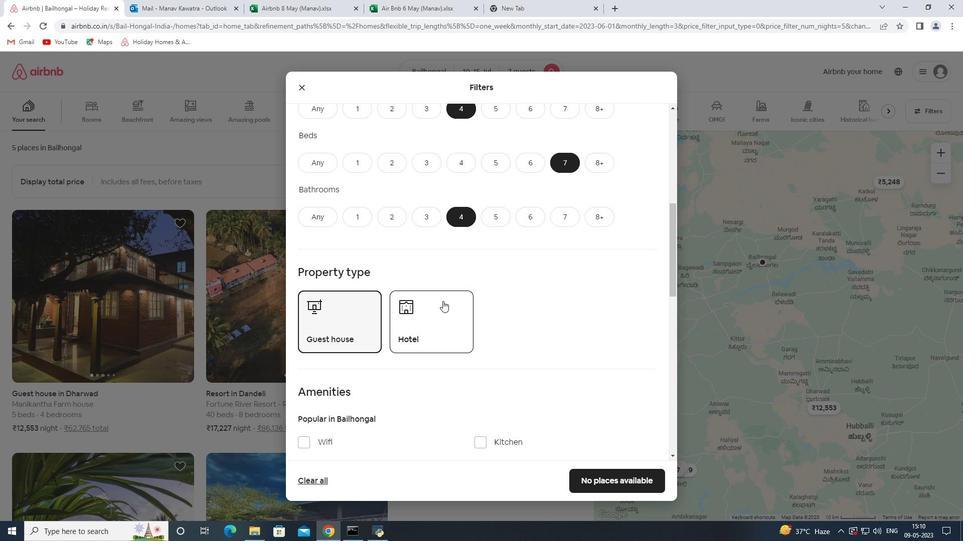
Action: Mouse scrolled (457, 296) with delta (0, 0)
Screenshot: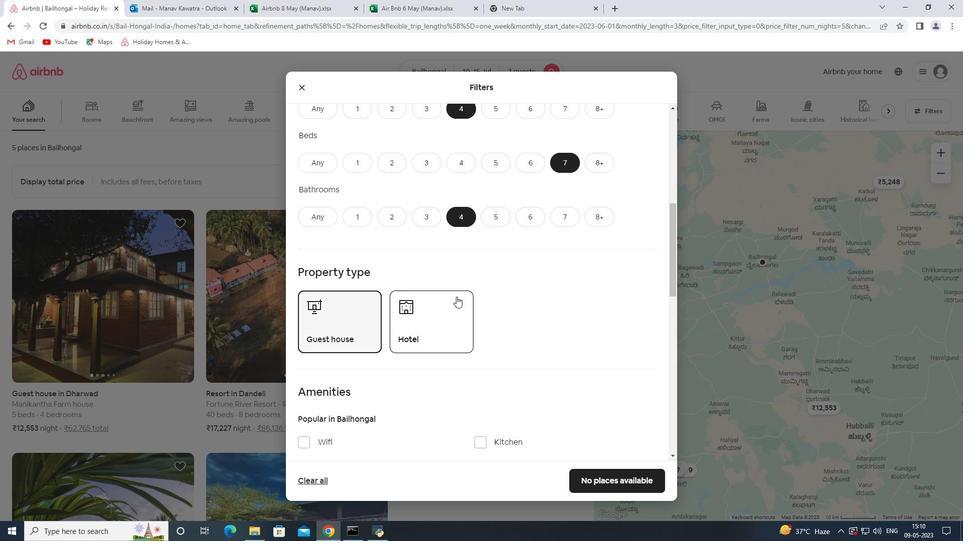 
Action: Mouse moved to (329, 343)
Screenshot: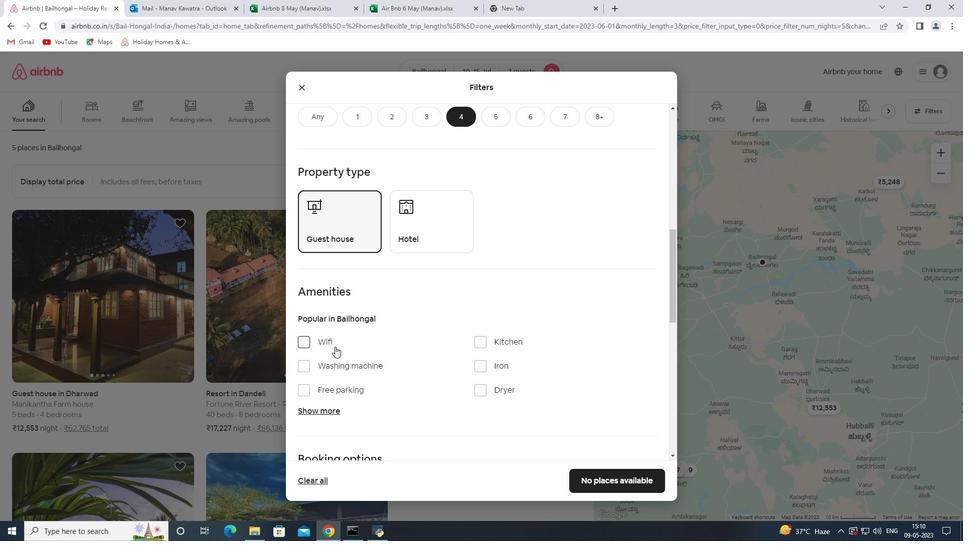 
Action: Mouse pressed left at (329, 343)
Screenshot: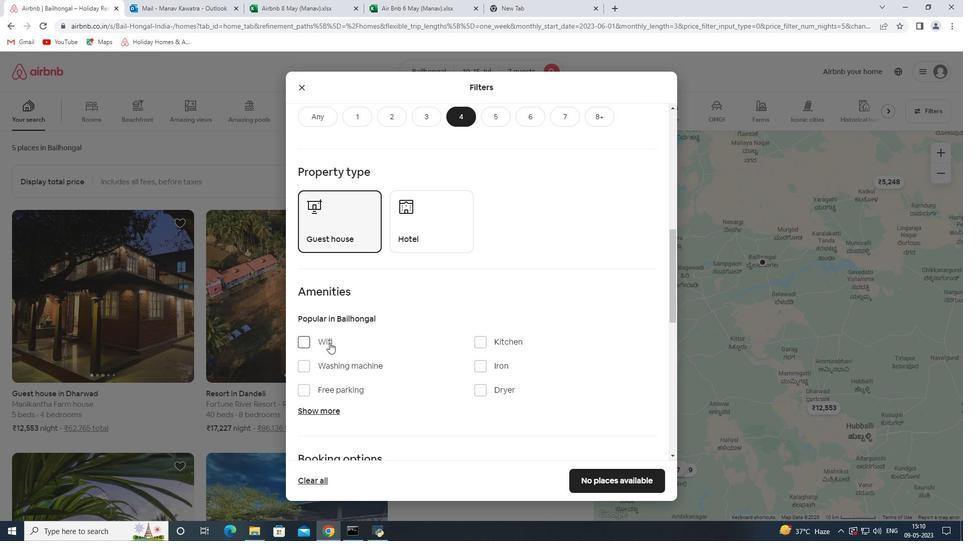 
Action: Mouse moved to (354, 388)
Screenshot: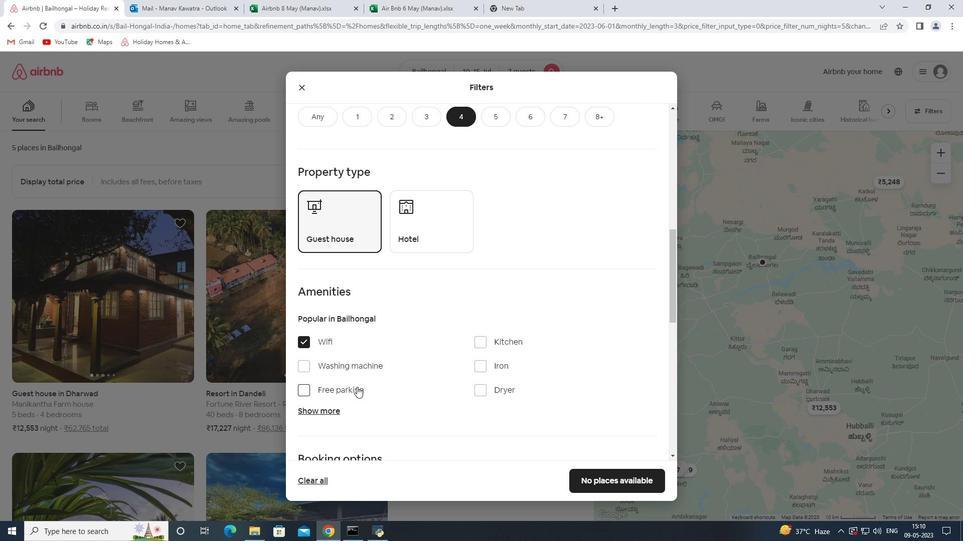 
Action: Mouse pressed left at (354, 388)
Screenshot: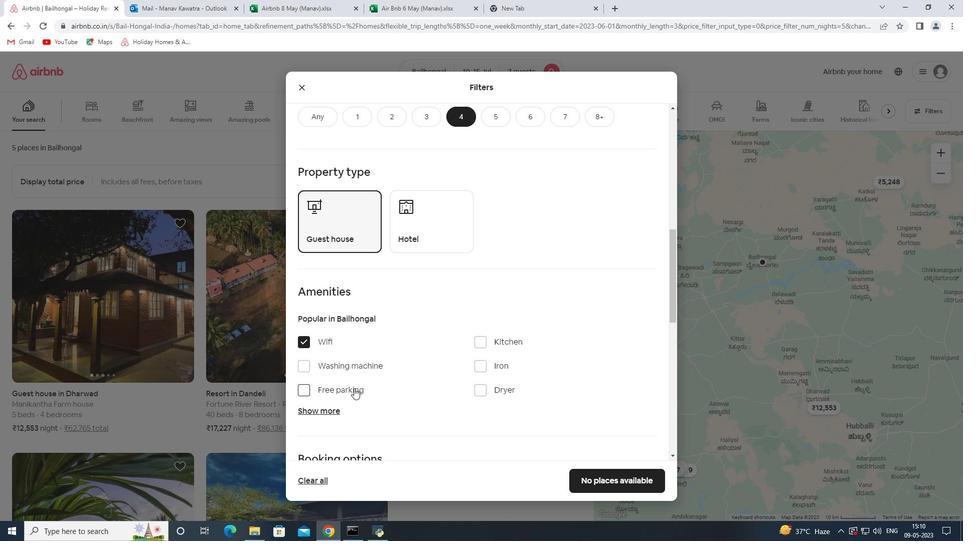 
Action: Mouse moved to (341, 410)
Screenshot: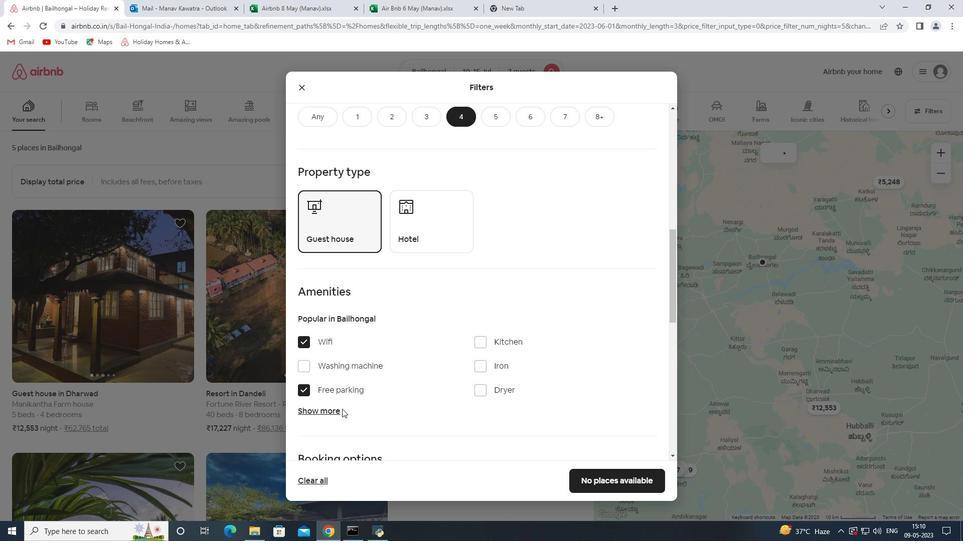 
Action: Mouse pressed left at (341, 410)
Screenshot: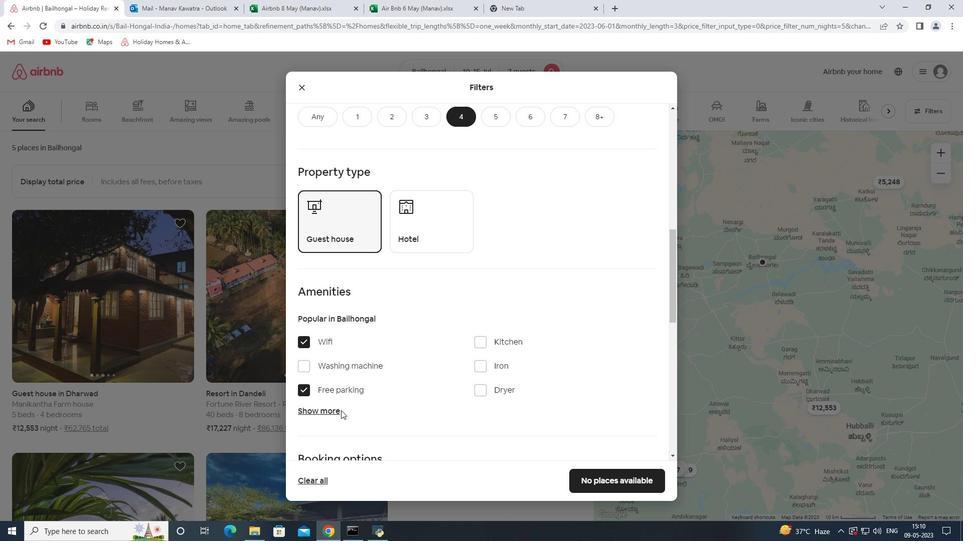 
Action: Mouse moved to (370, 389)
Screenshot: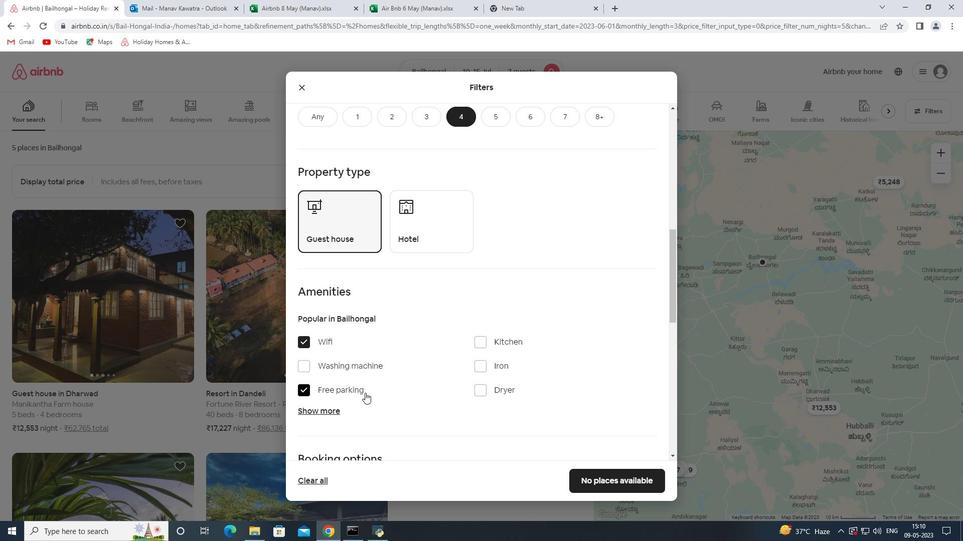 
Action: Mouse scrolled (370, 388) with delta (0, 0)
Screenshot: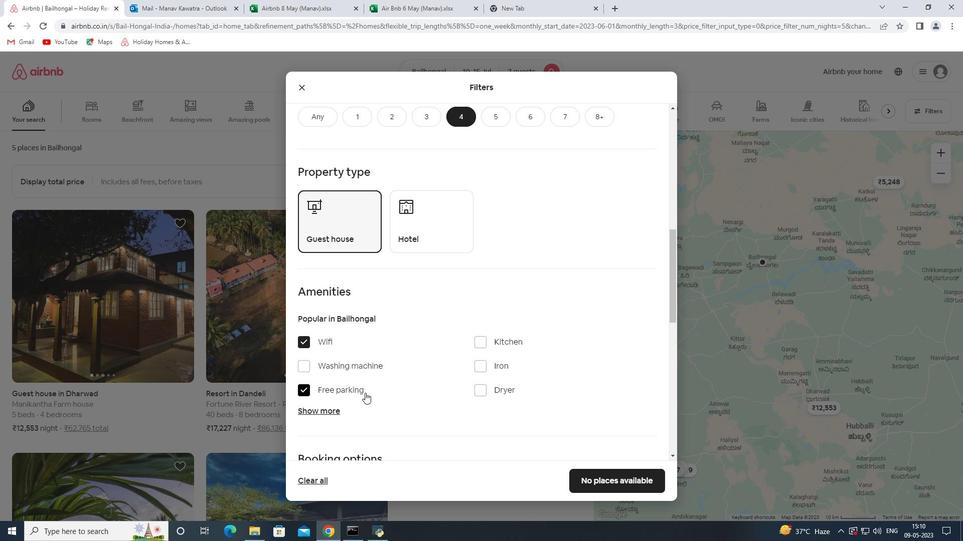 
Action: Mouse moved to (372, 388)
Screenshot: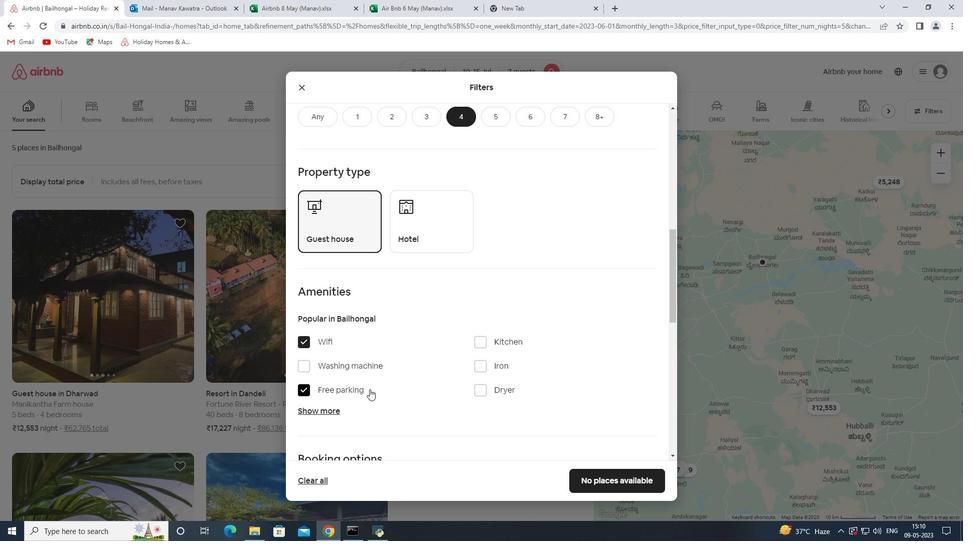 
Action: Mouse scrolled (372, 387) with delta (0, 0)
Screenshot: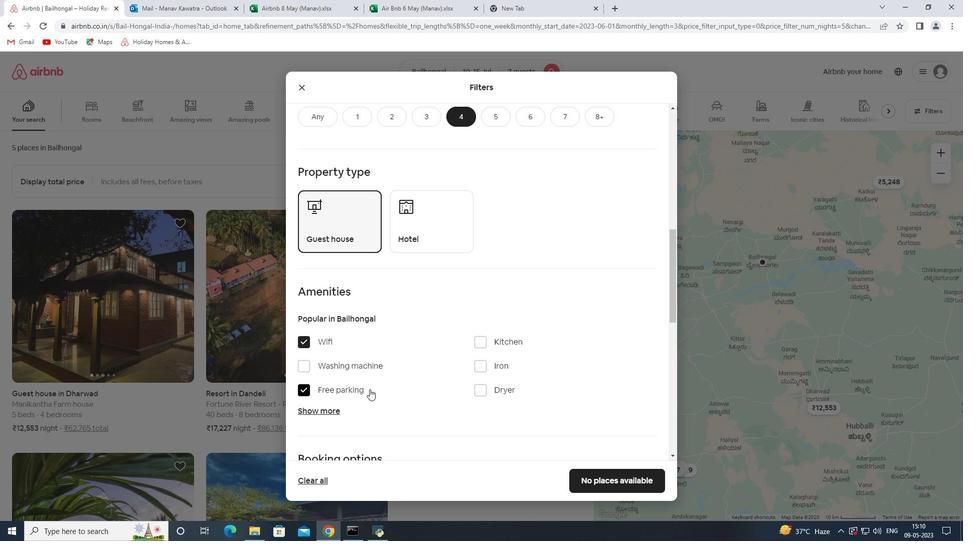 
Action: Mouse moved to (333, 307)
Screenshot: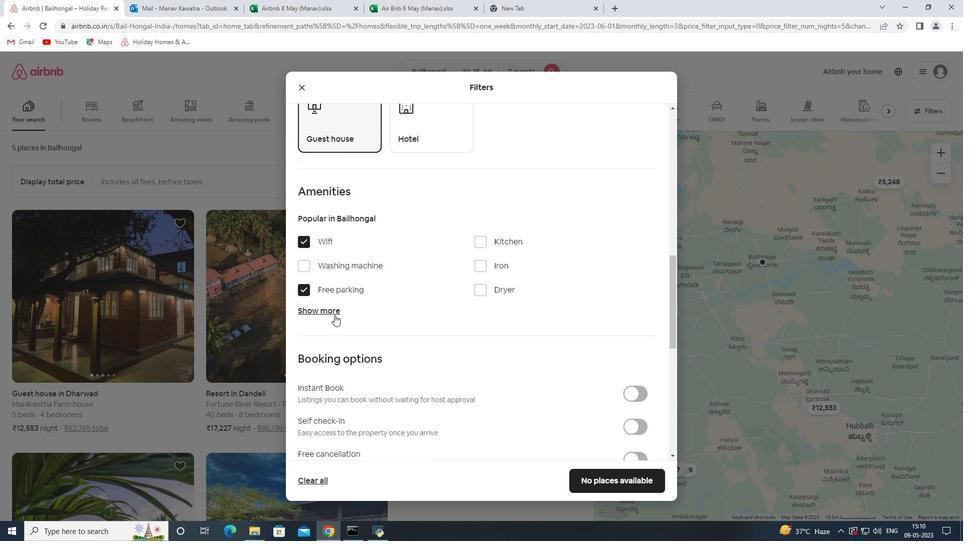 
Action: Mouse pressed left at (333, 307)
Screenshot: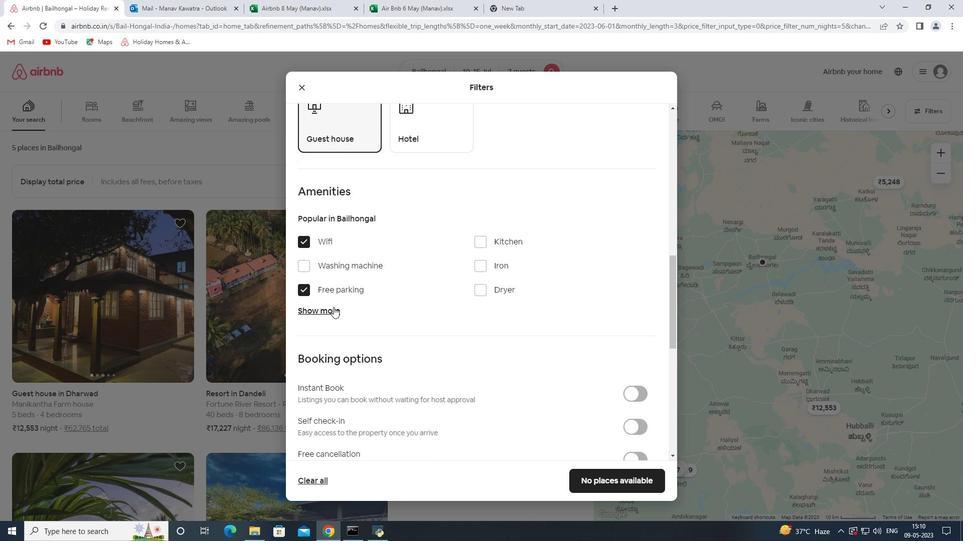 
Action: Mouse moved to (481, 371)
Screenshot: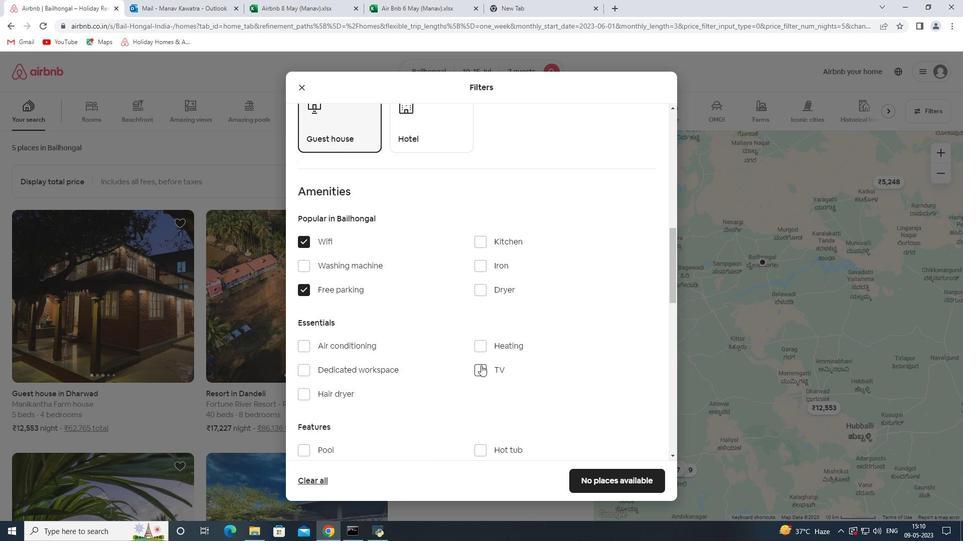 
Action: Mouse pressed left at (481, 371)
Screenshot: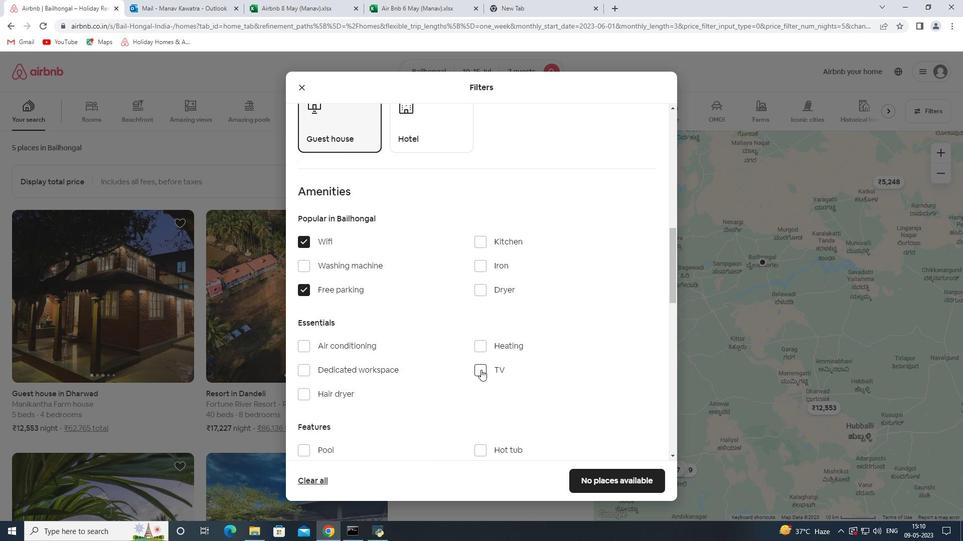 
Action: Mouse moved to (471, 358)
Screenshot: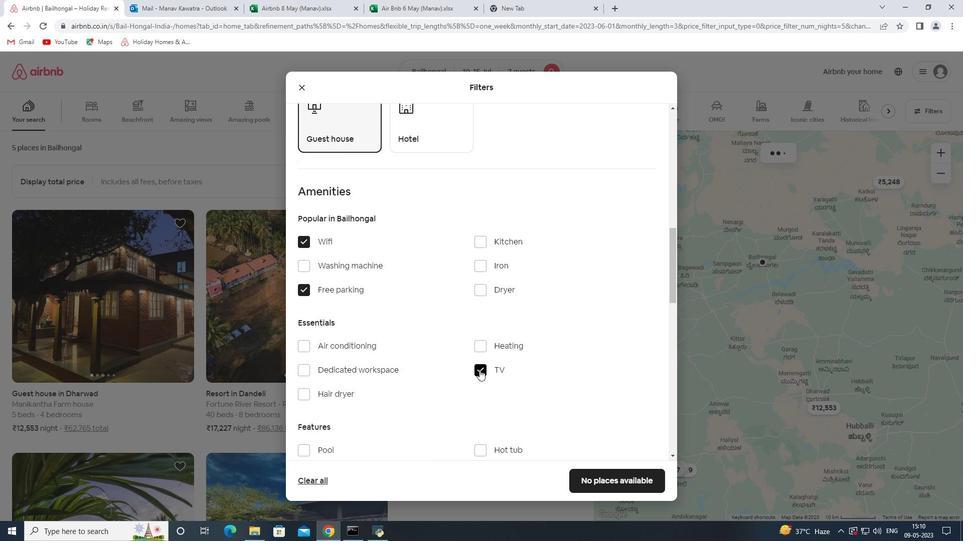 
Action: Mouse scrolled (471, 358) with delta (0, 0)
Screenshot: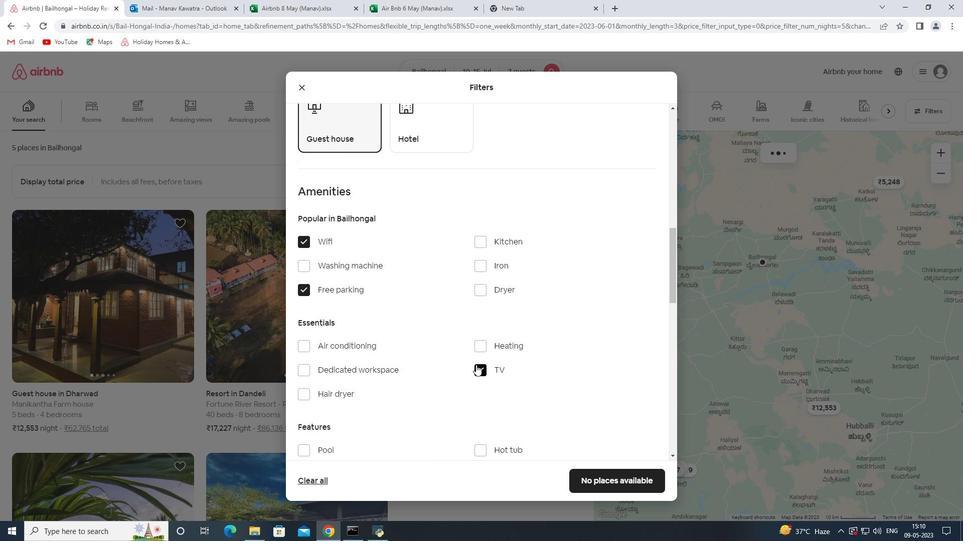 
Action: Mouse scrolled (471, 358) with delta (0, 0)
Screenshot: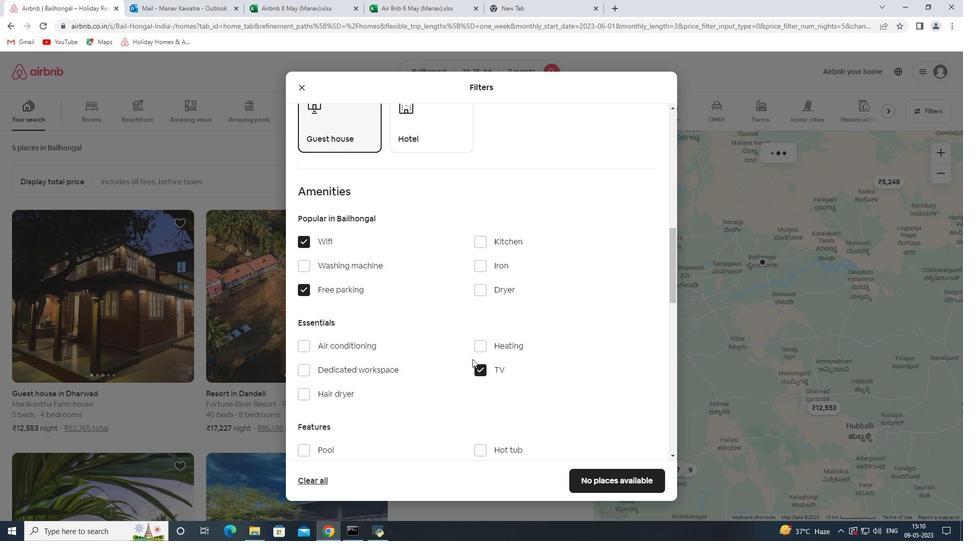 
Action: Mouse scrolled (471, 358) with delta (0, 0)
Screenshot: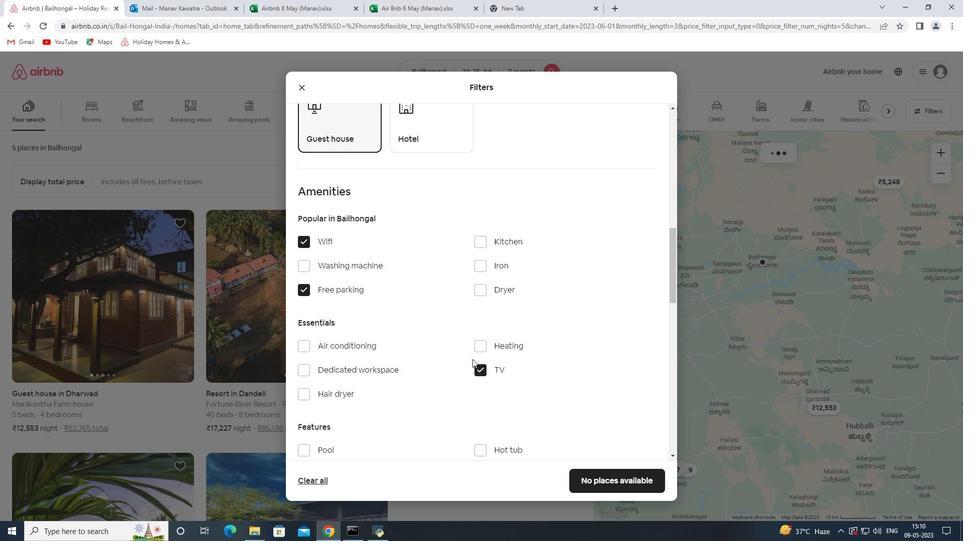 
Action: Mouse moved to (329, 350)
Screenshot: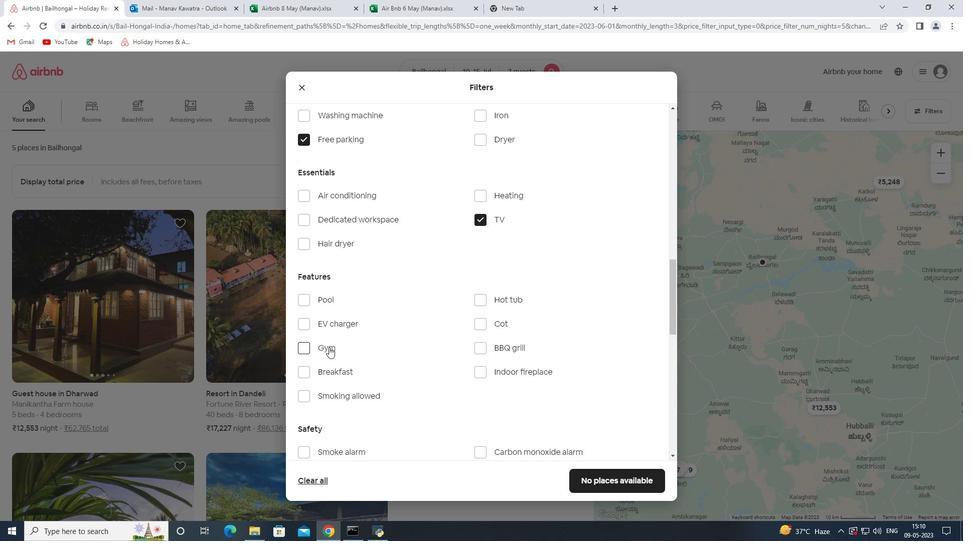 
Action: Mouse pressed left at (329, 350)
Screenshot: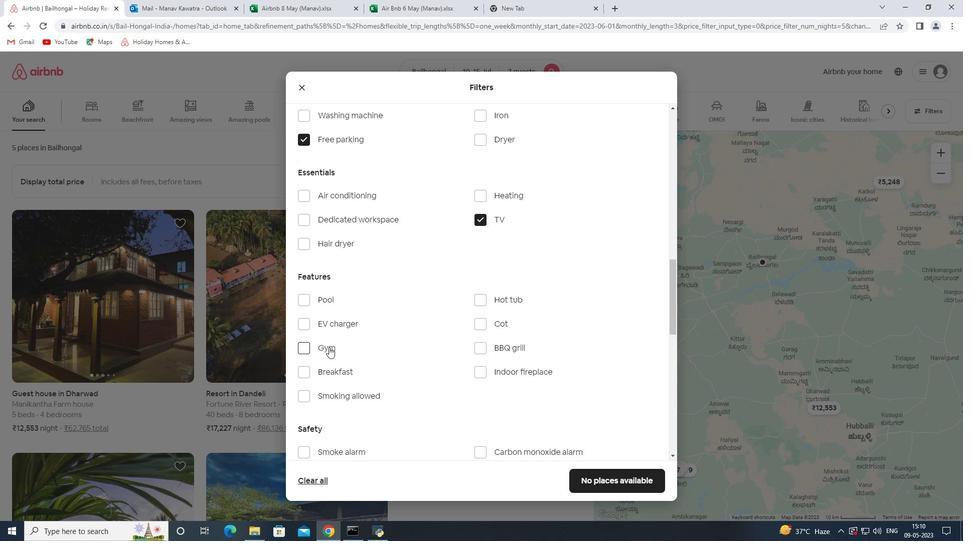 
Action: Mouse moved to (330, 367)
Screenshot: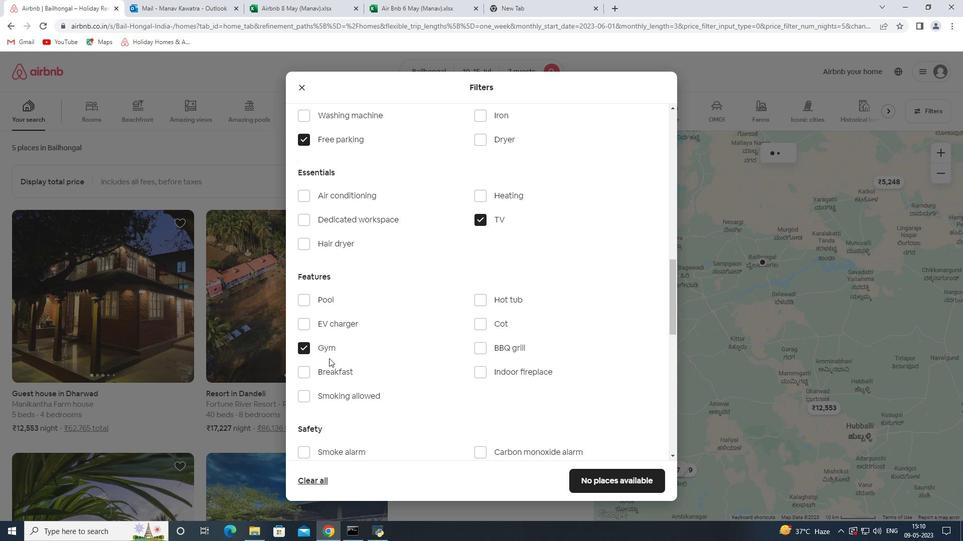 
Action: Mouse pressed left at (330, 367)
Screenshot: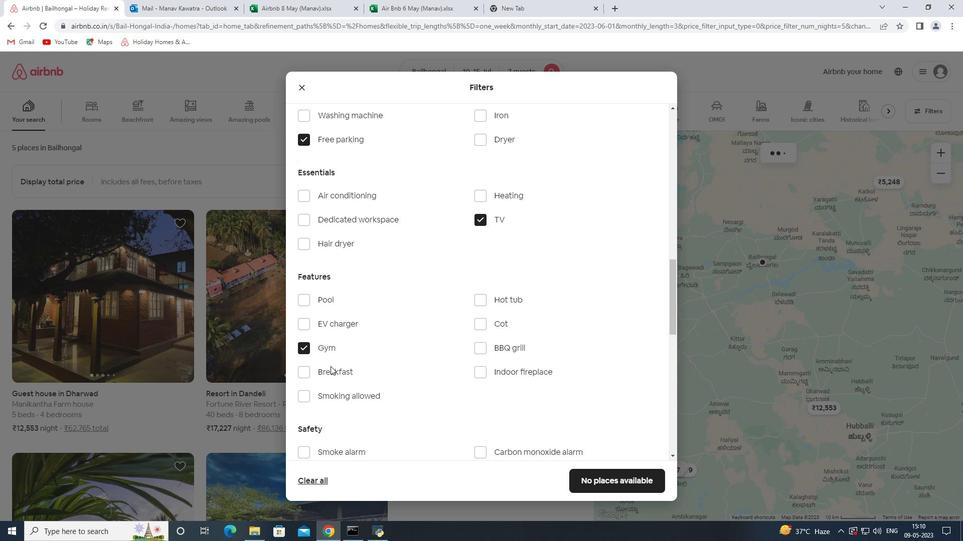 
Action: Mouse moved to (408, 339)
Screenshot: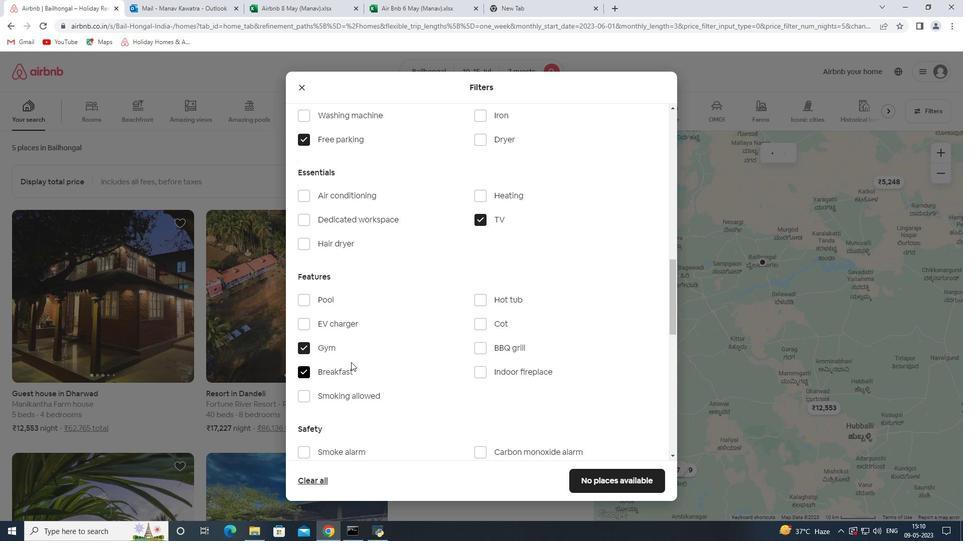 
Action: Mouse scrolled (408, 338) with delta (0, 0)
Screenshot: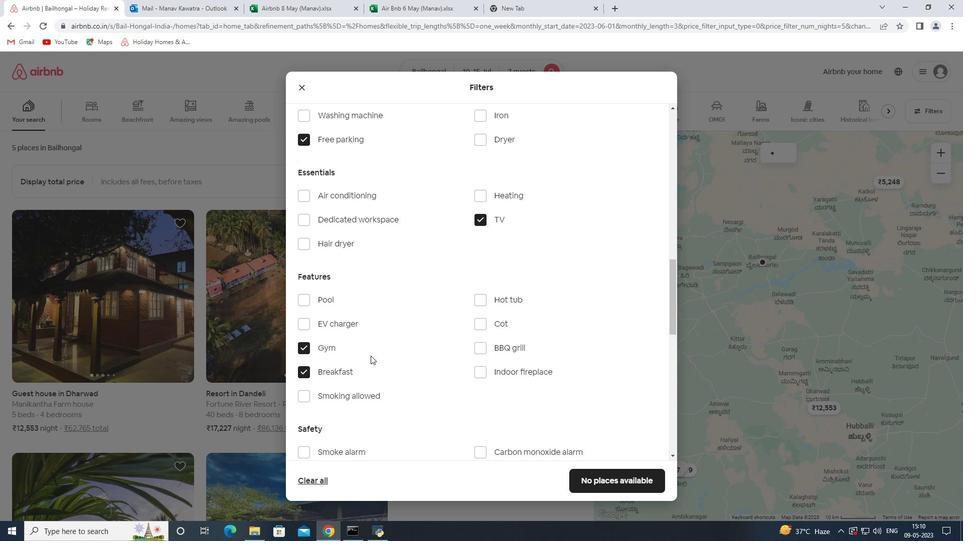 
Action: Mouse scrolled (408, 338) with delta (0, 0)
Screenshot: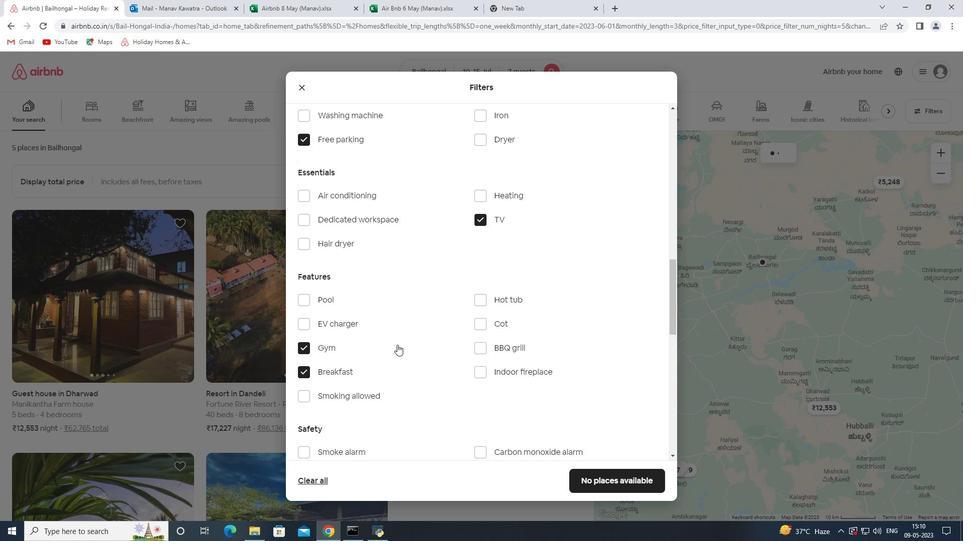 
Action: Mouse scrolled (408, 338) with delta (0, 0)
Screenshot: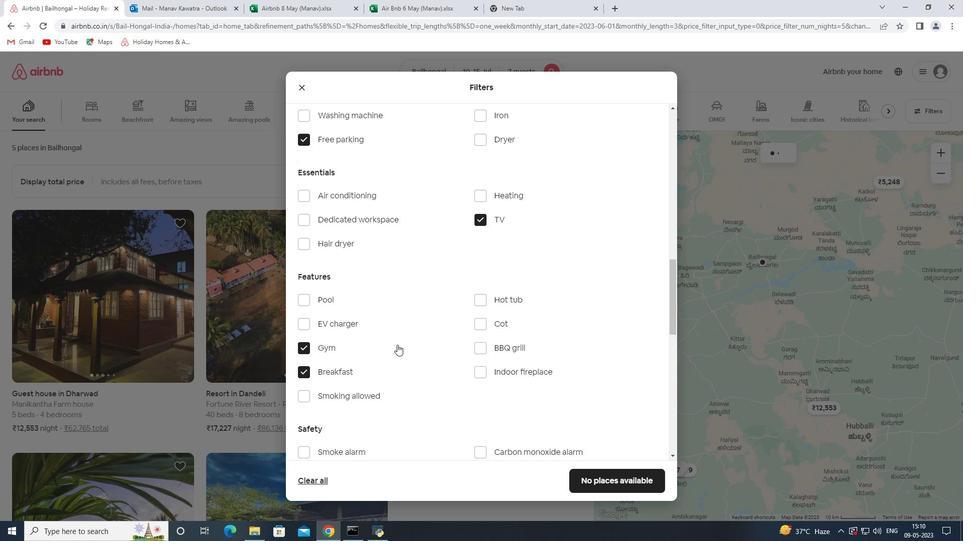 
Action: Mouse scrolled (408, 338) with delta (0, 0)
Screenshot: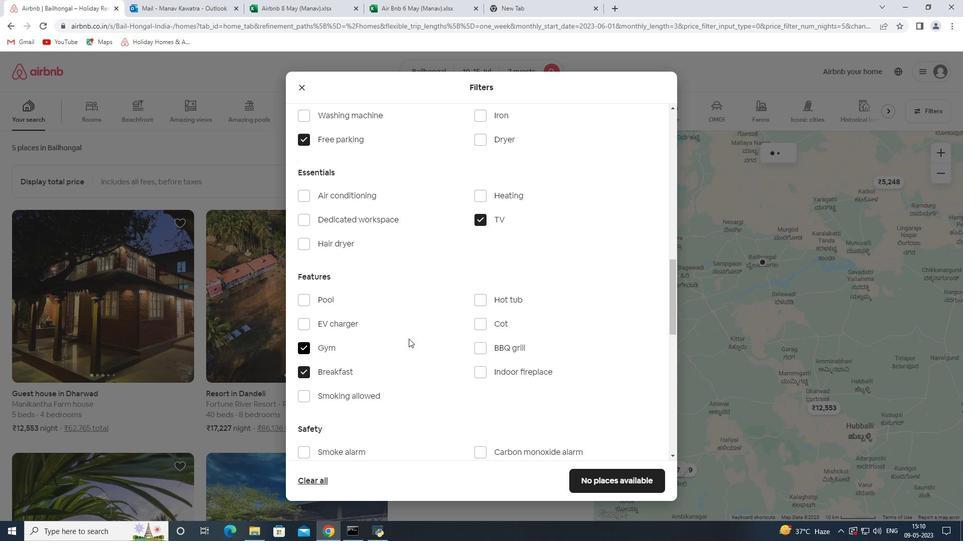 
Action: Mouse moved to (633, 392)
Screenshot: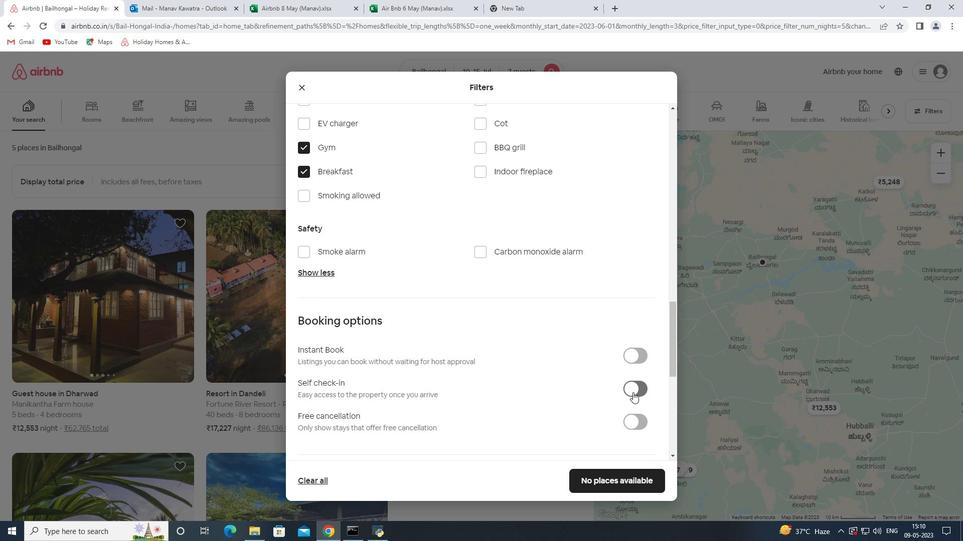 
Action: Mouse pressed left at (633, 392)
Screenshot: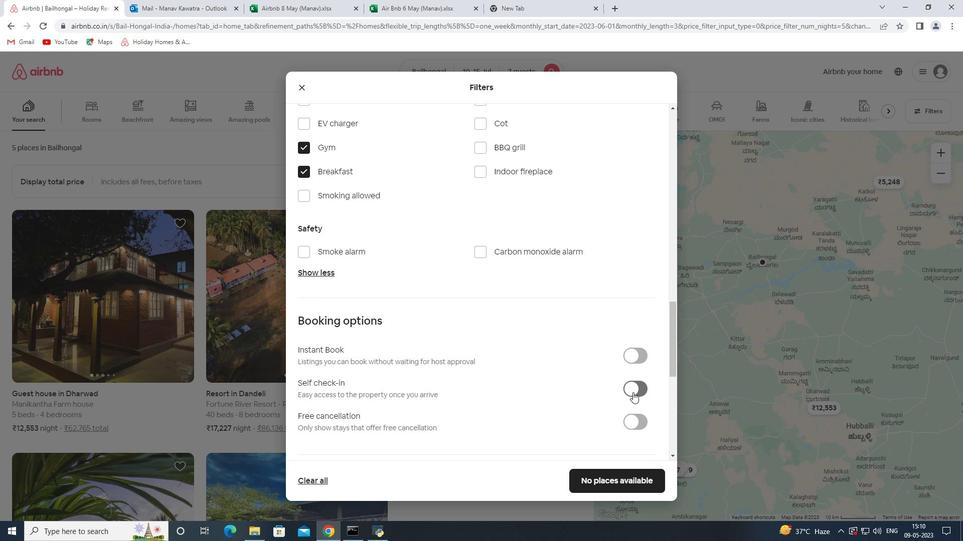 
Action: Mouse moved to (475, 367)
Screenshot: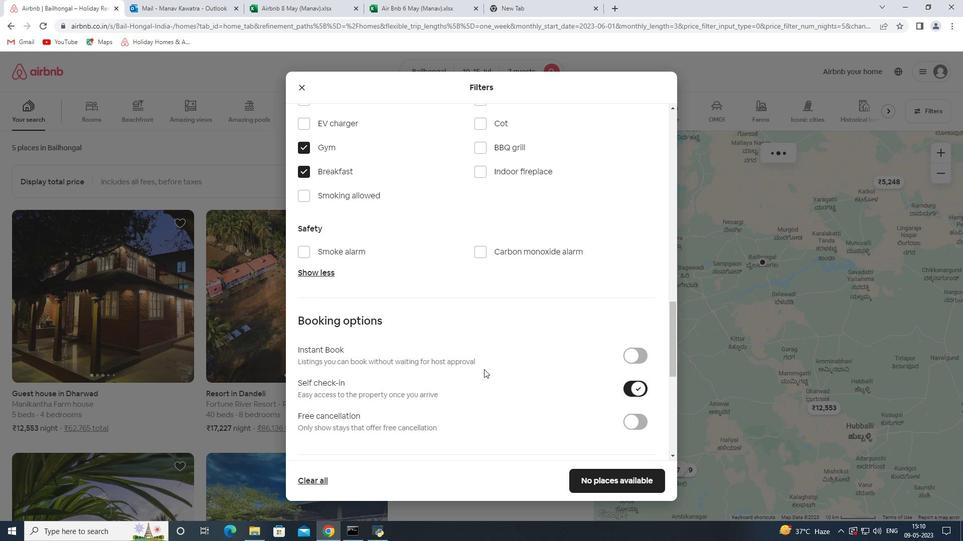 
Action: Mouse scrolled (475, 366) with delta (0, 0)
Screenshot: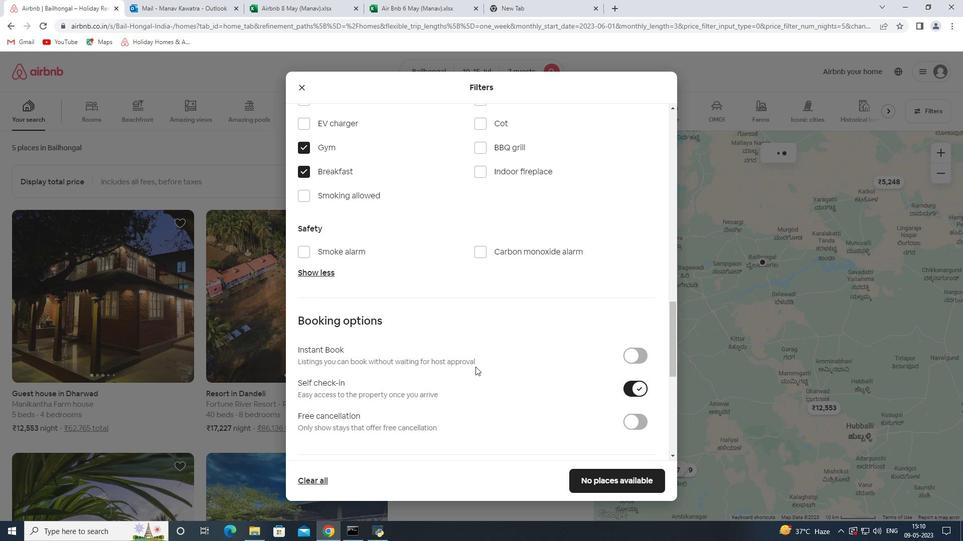 
Action: Mouse scrolled (475, 366) with delta (0, 0)
Screenshot: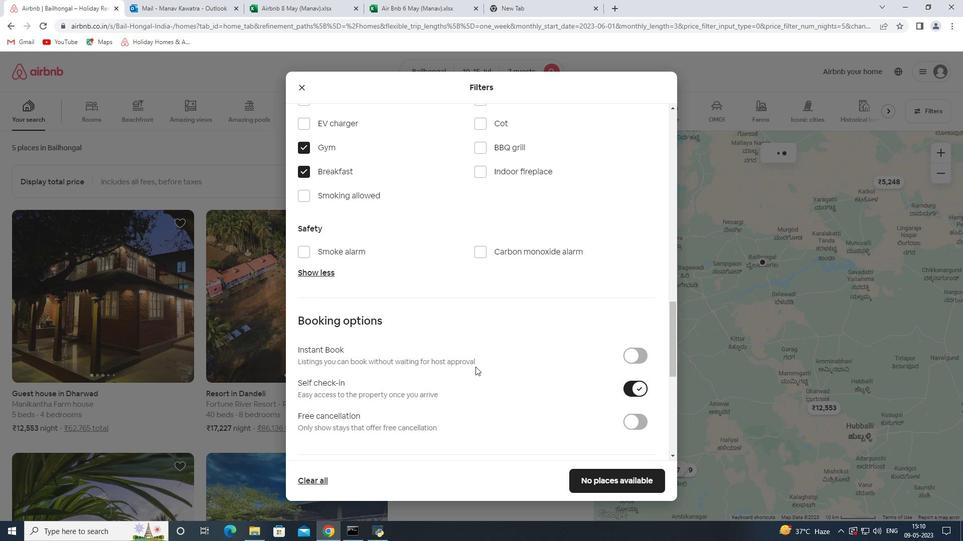 
Action: Mouse scrolled (475, 366) with delta (0, 0)
Screenshot: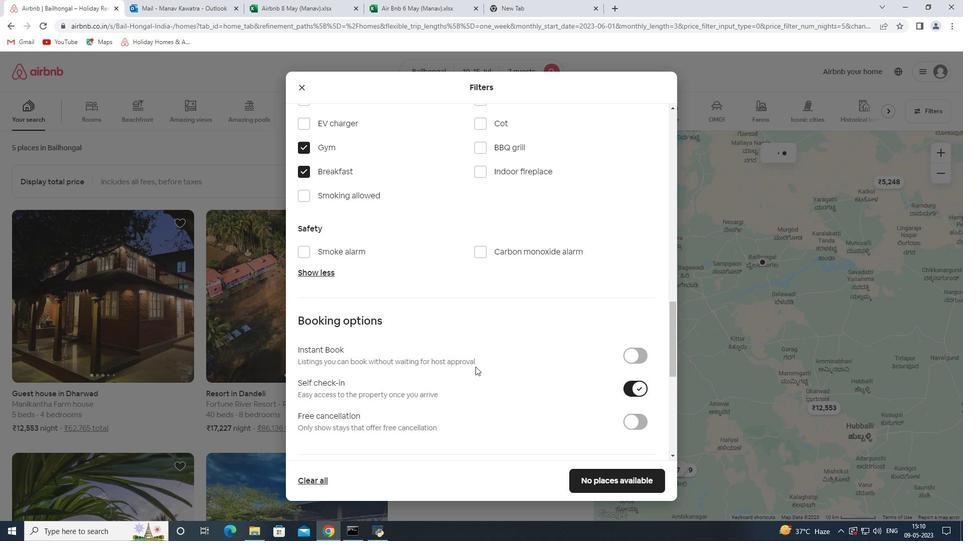 
Action: Mouse scrolled (475, 366) with delta (0, 0)
Screenshot: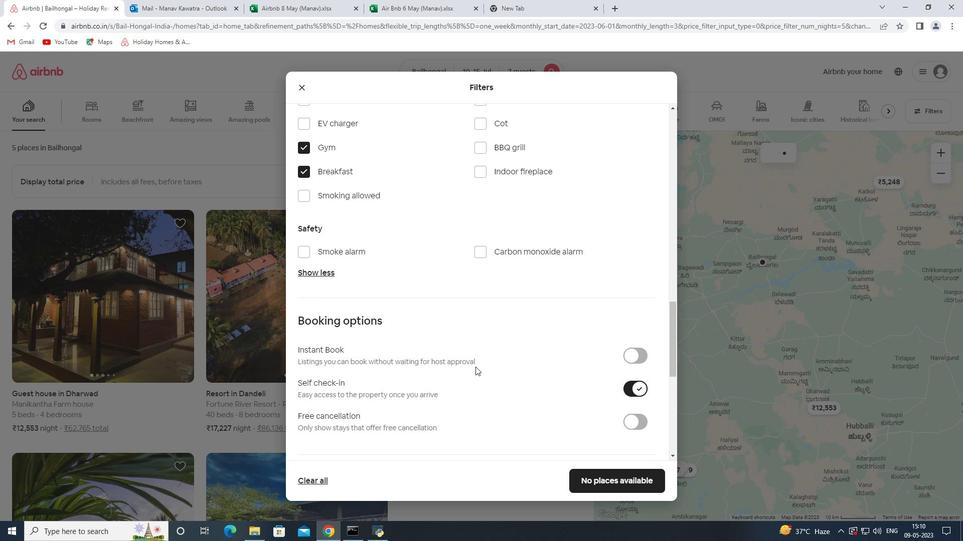 
Action: Mouse scrolled (475, 366) with delta (0, 0)
Screenshot: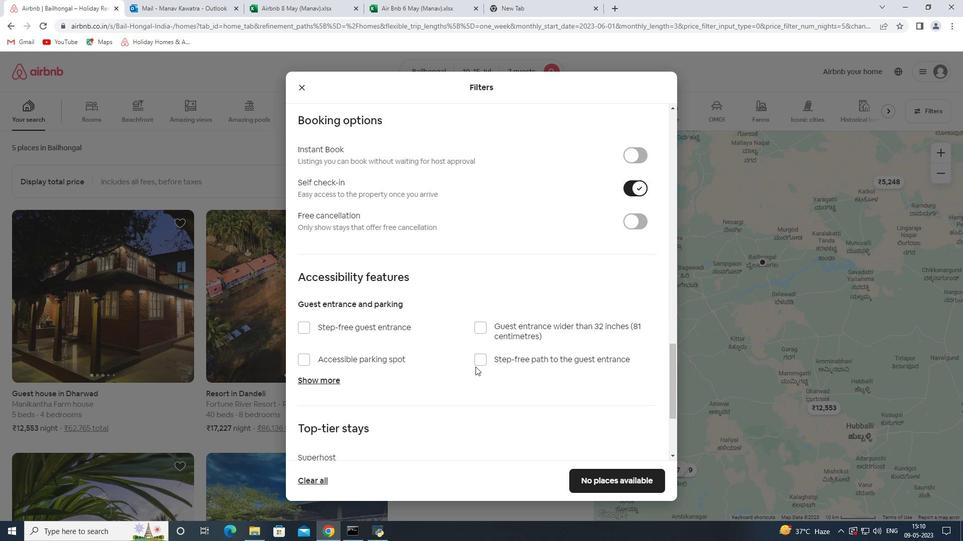 
Action: Mouse scrolled (475, 366) with delta (0, 0)
Screenshot: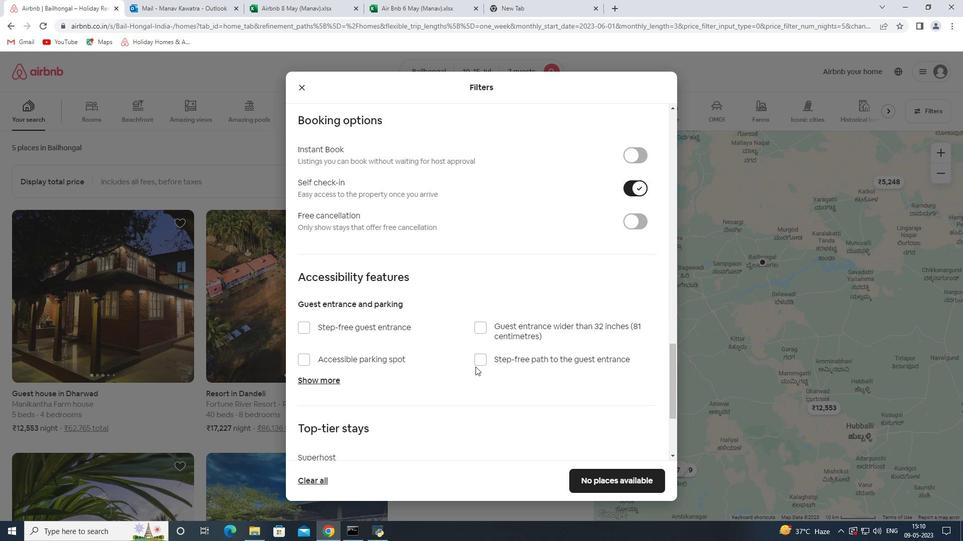 
Action: Mouse scrolled (475, 366) with delta (0, 0)
Screenshot: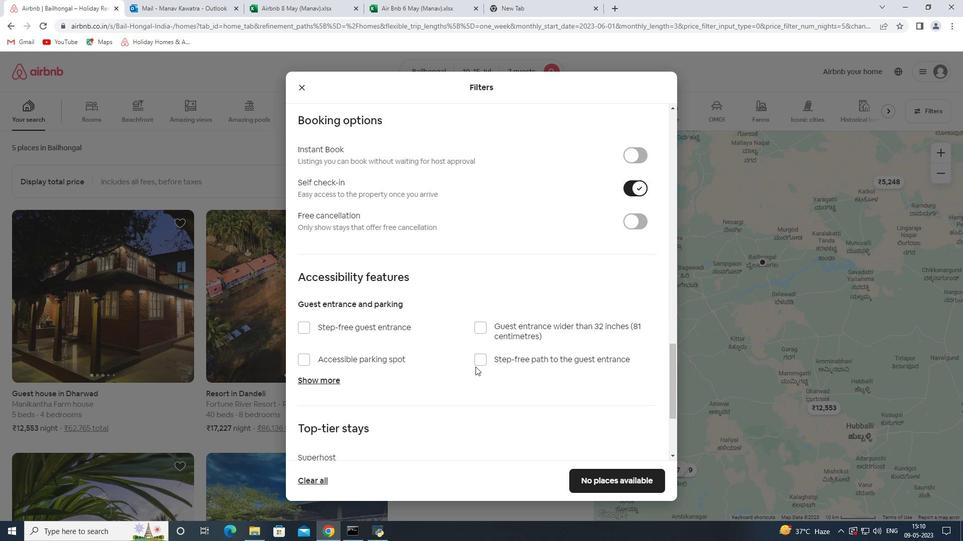 
Action: Mouse scrolled (475, 366) with delta (0, 0)
Screenshot: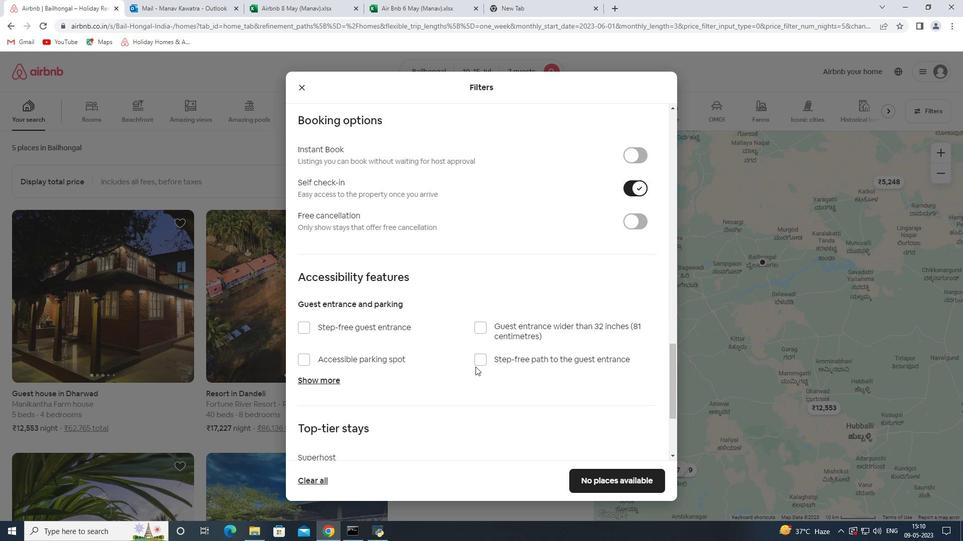 
Action: Mouse moved to (311, 409)
Screenshot: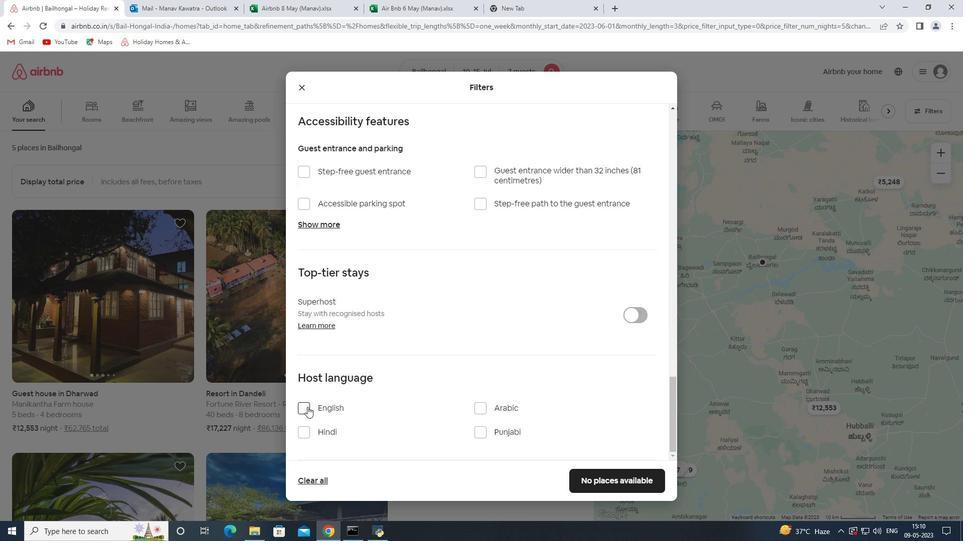 
Action: Mouse pressed left at (311, 409)
Screenshot: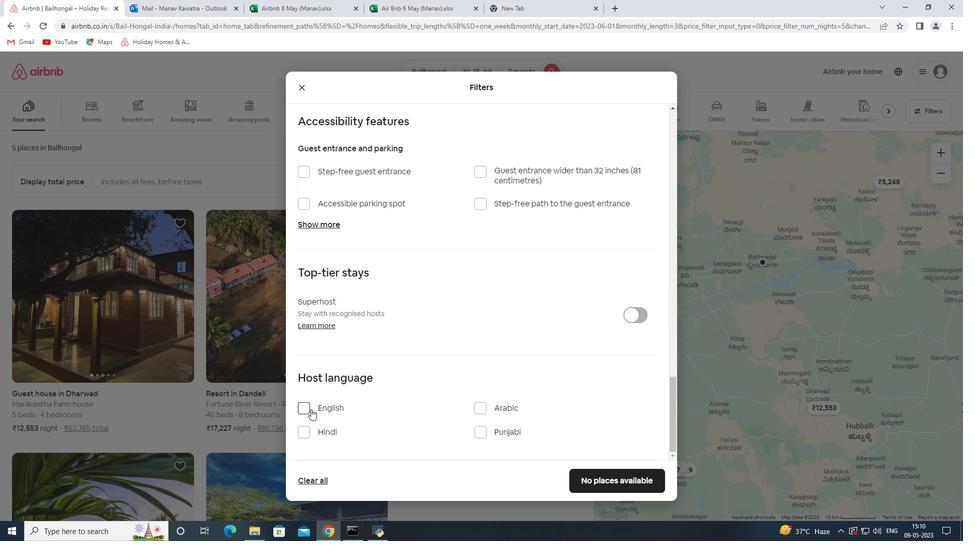
Action: Mouse moved to (611, 480)
Screenshot: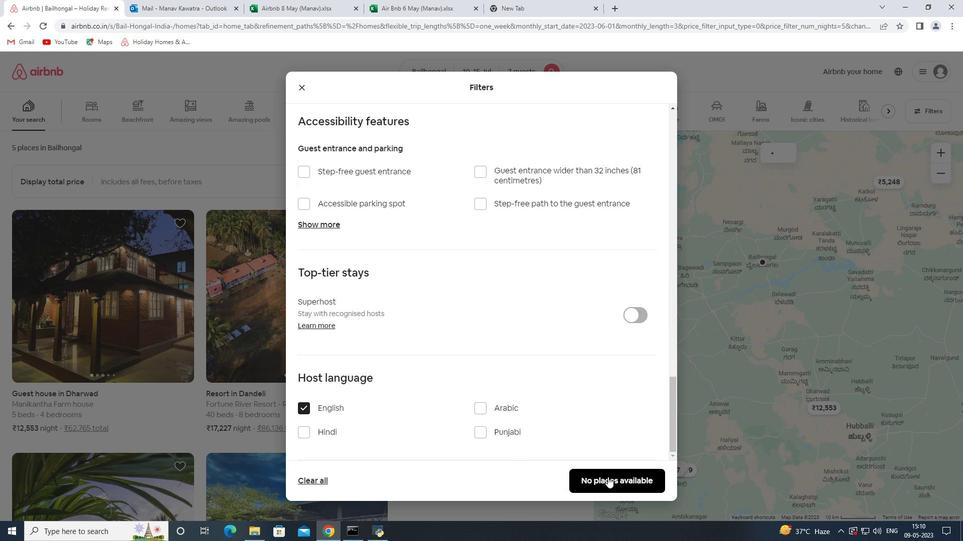 
Action: Mouse pressed left at (611, 480)
Screenshot: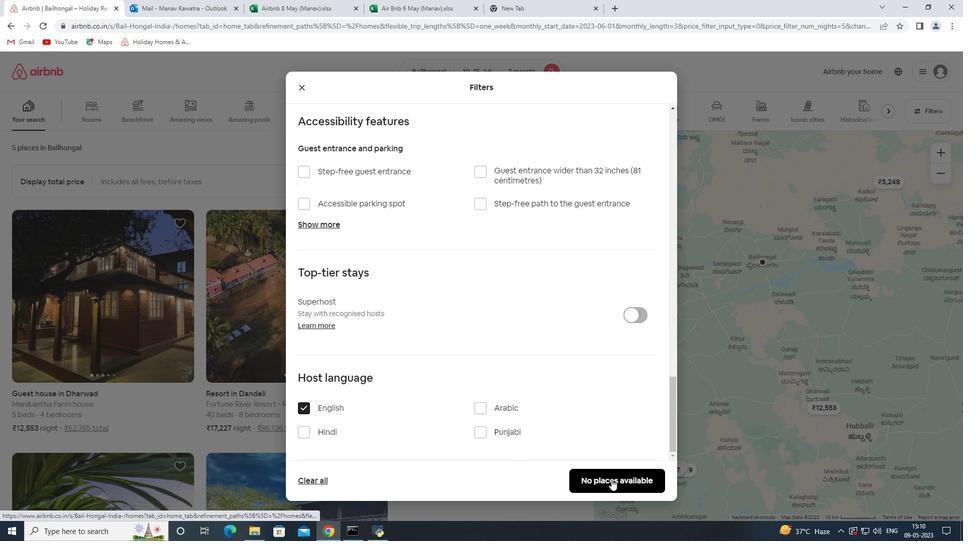 
Action: Mouse moved to (612, 433)
Screenshot: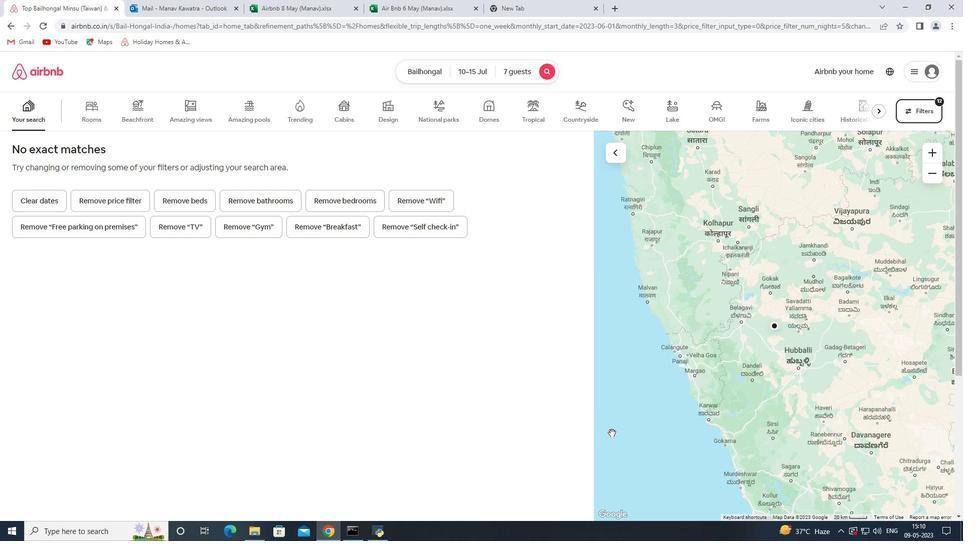 
